 Task: Look for Airbnb properties in Rulenge, Tanzania from 9th December, 2023 to 12th December, 2023 for 1 adult.1  bedroom having 1 bed and 1 bathroom. Property type can be flat. Look for 4 properties as per requirement.
Action: Mouse moved to (443, 134)
Screenshot: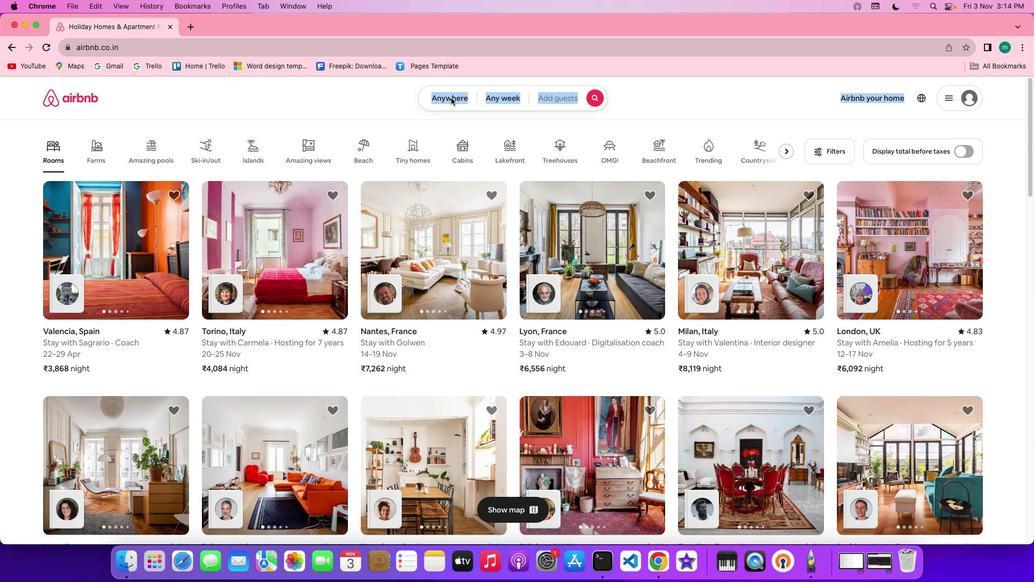 
Action: Mouse pressed left at (443, 134)
Screenshot: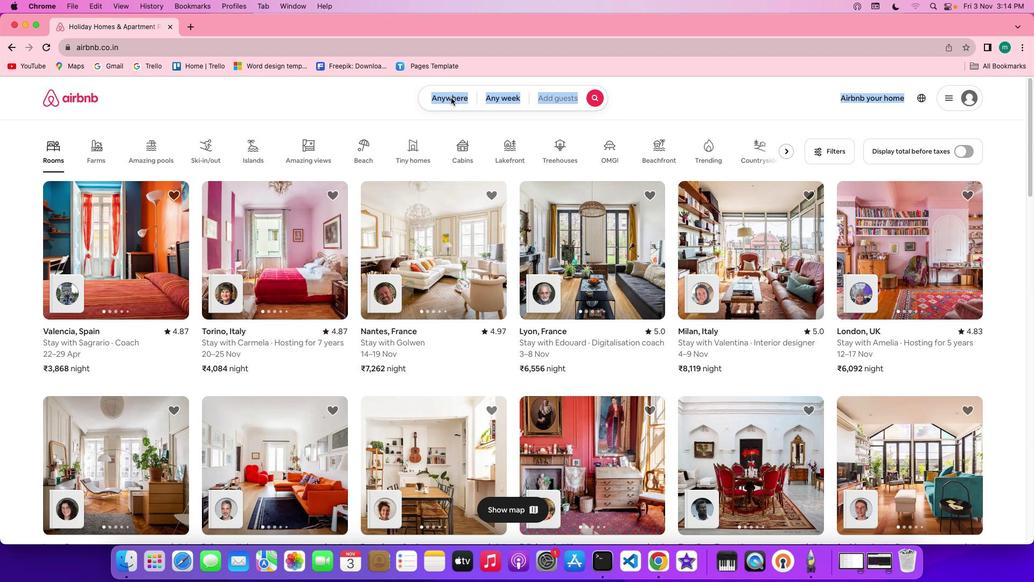 
Action: Mouse pressed left at (443, 134)
Screenshot: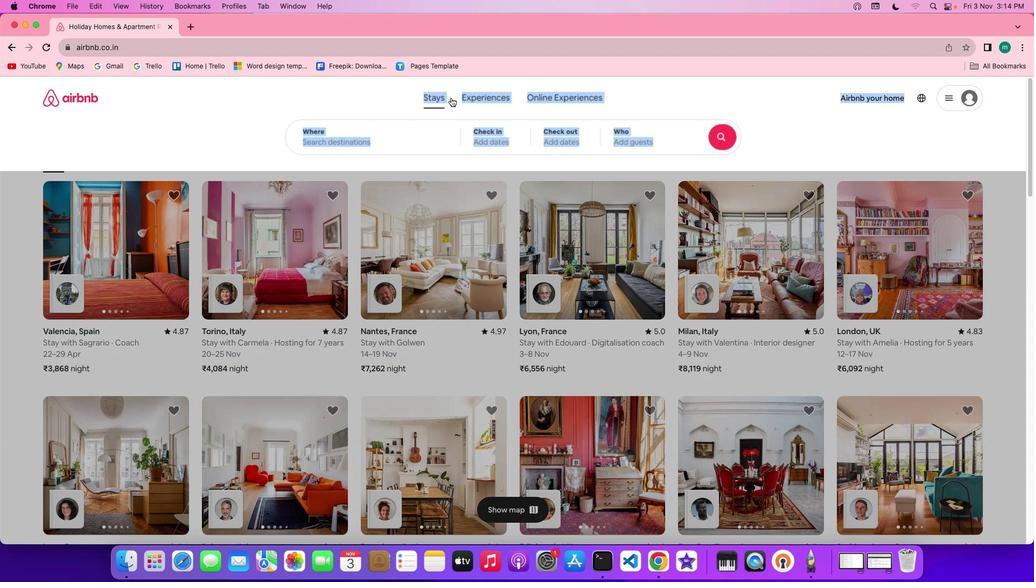 
Action: Mouse moved to (375, 177)
Screenshot: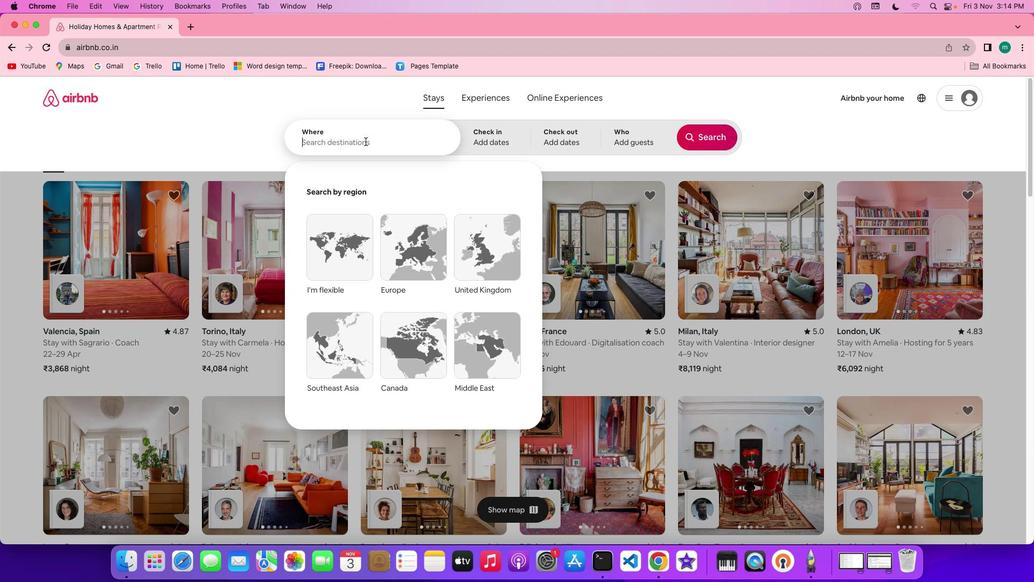 
Action: Key pressed Key.shift'R''u''l''e''n''g''e'','Key.spaceKey.shift'T''a''n''z''a''n''i''a'
Screenshot: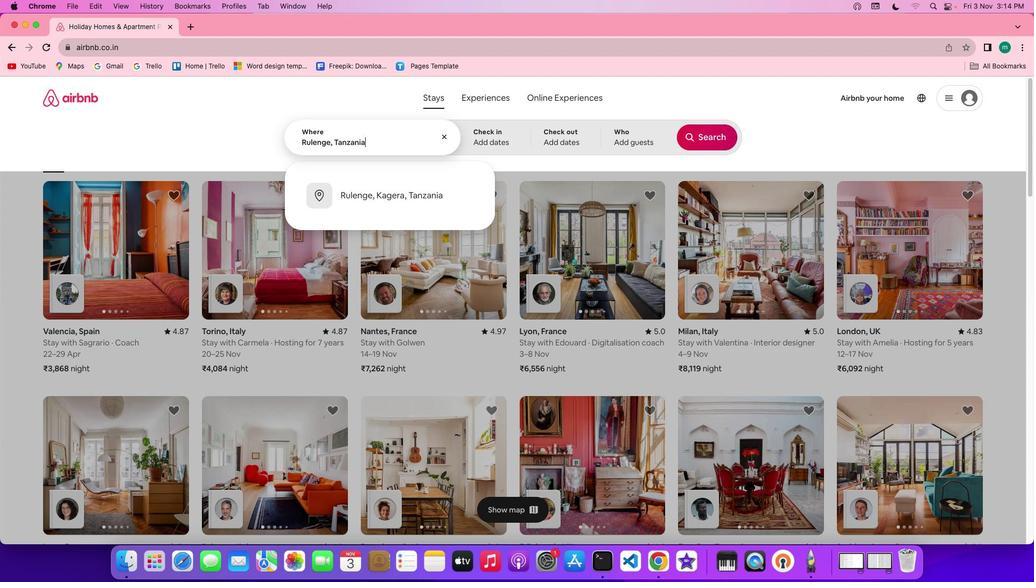 
Action: Mouse moved to (474, 172)
Screenshot: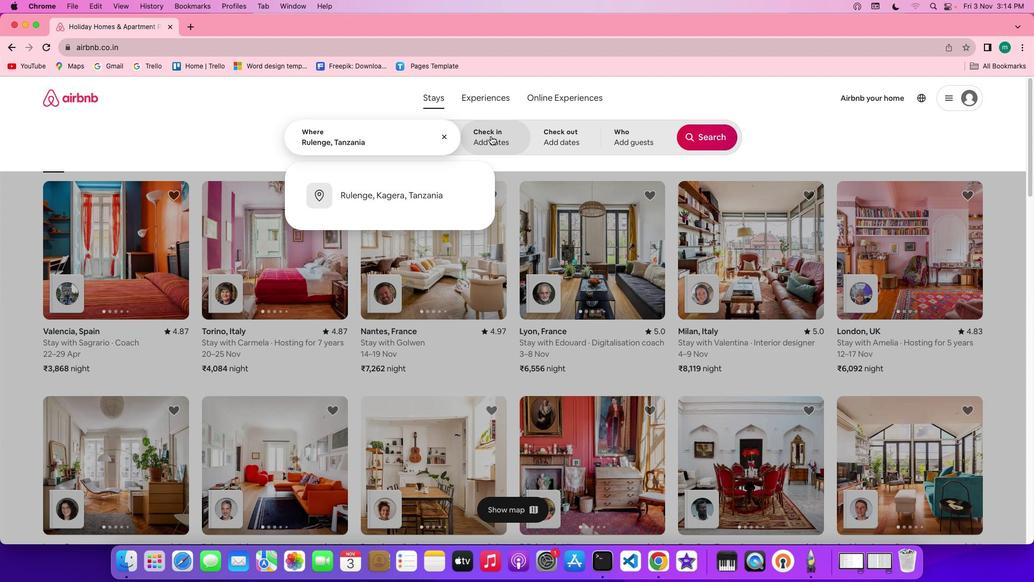 
Action: Mouse pressed left at (474, 172)
Screenshot: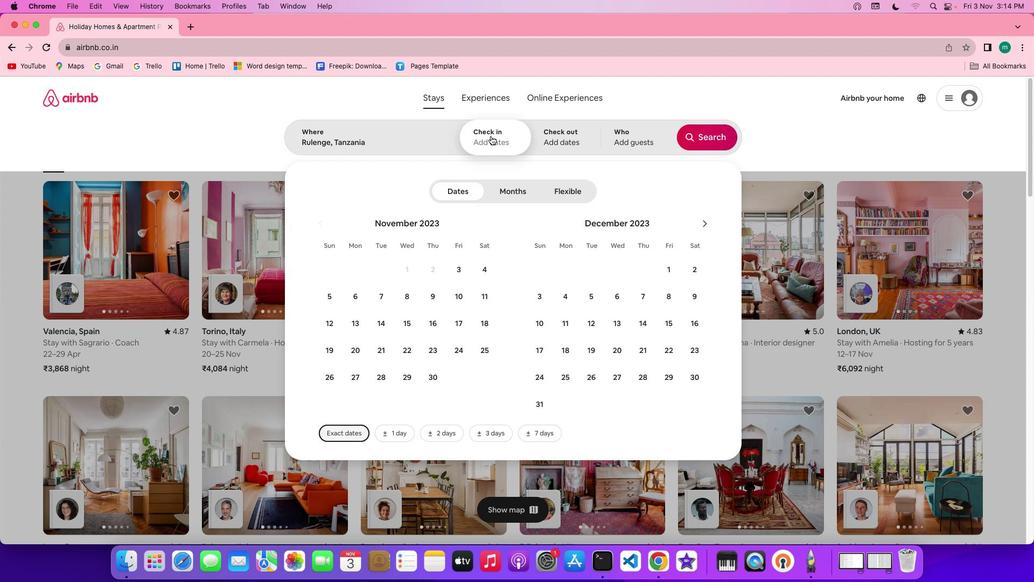 
Action: Mouse moved to (639, 324)
Screenshot: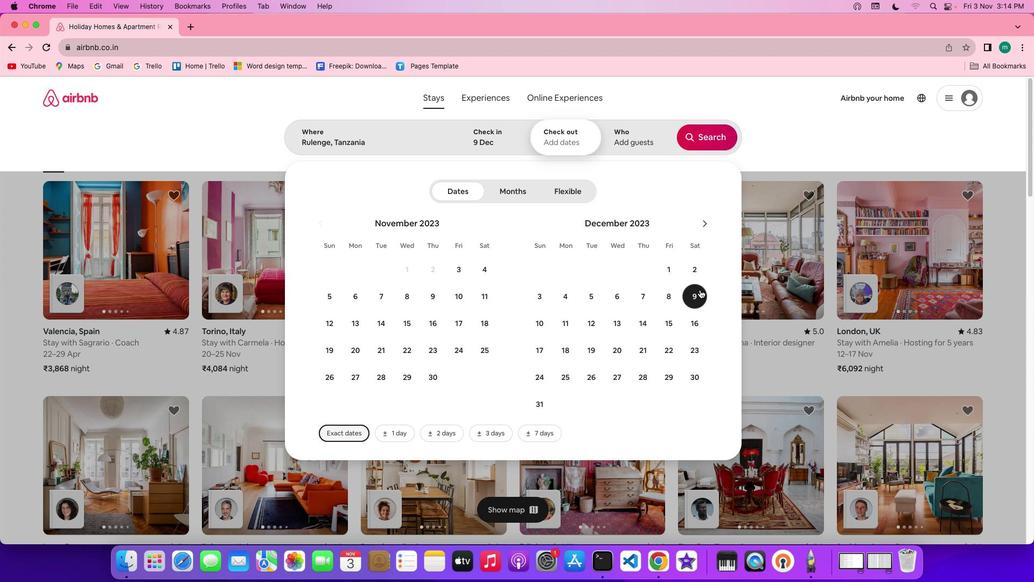 
Action: Mouse pressed left at (639, 324)
Screenshot: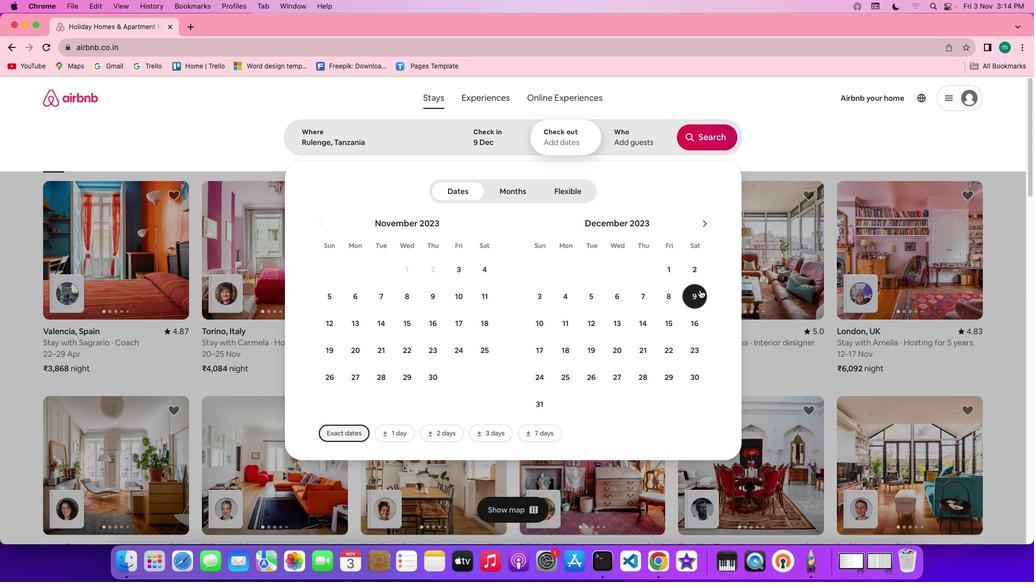 
Action: Mouse moved to (554, 352)
Screenshot: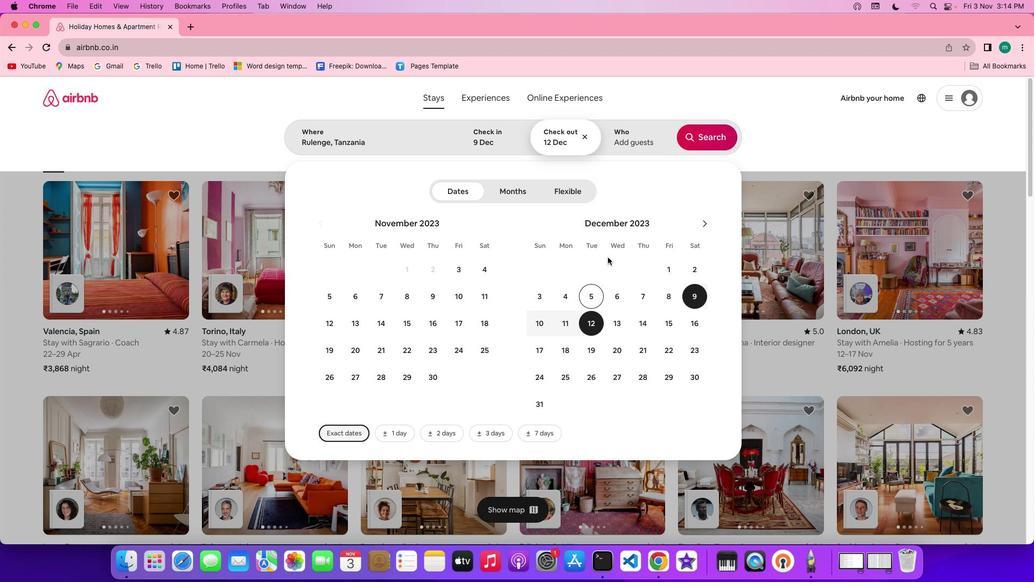 
Action: Mouse pressed left at (554, 352)
Screenshot: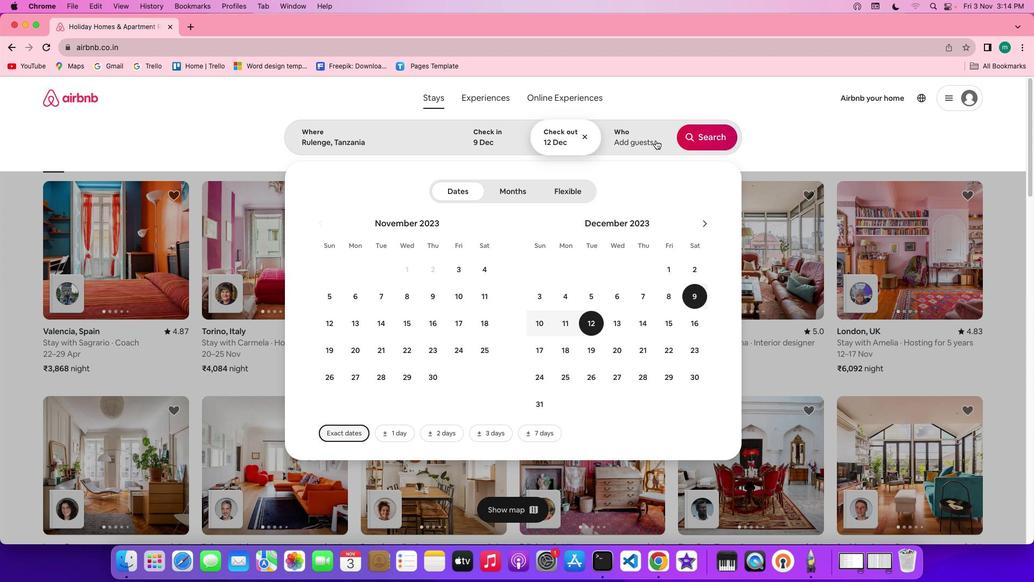 
Action: Mouse moved to (603, 162)
Screenshot: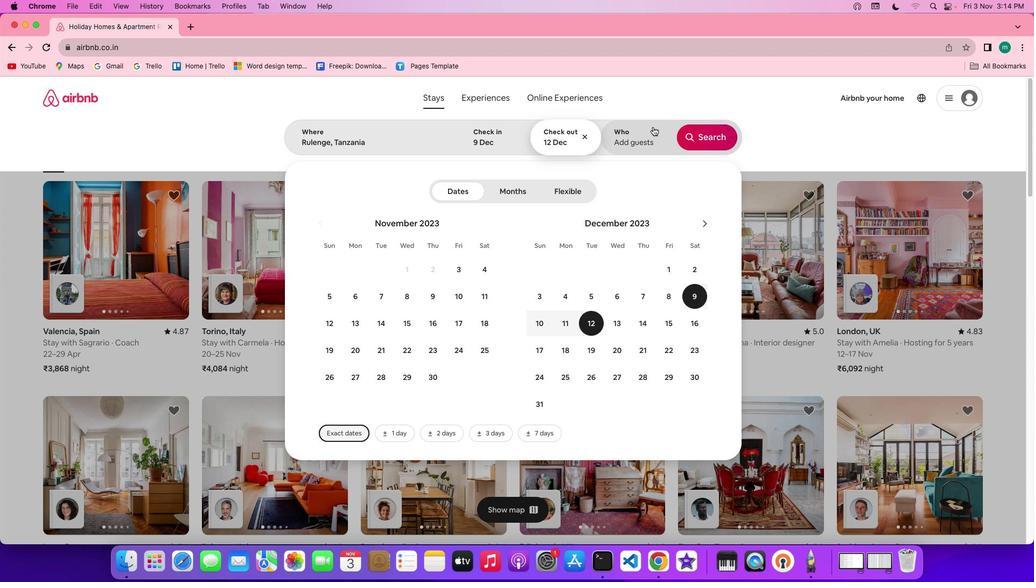 
Action: Mouse pressed left at (603, 162)
Screenshot: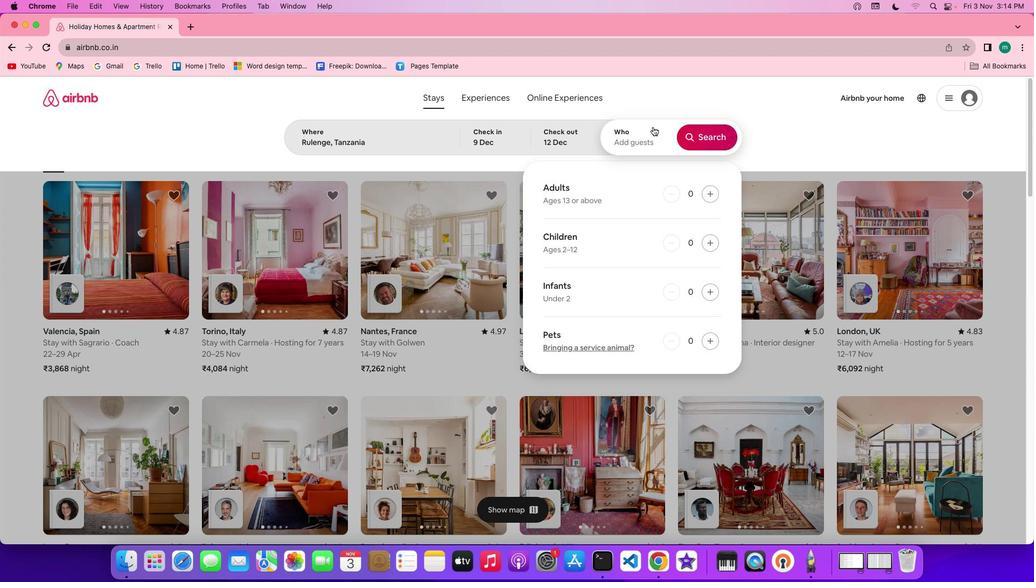 
Action: Mouse moved to (651, 234)
Screenshot: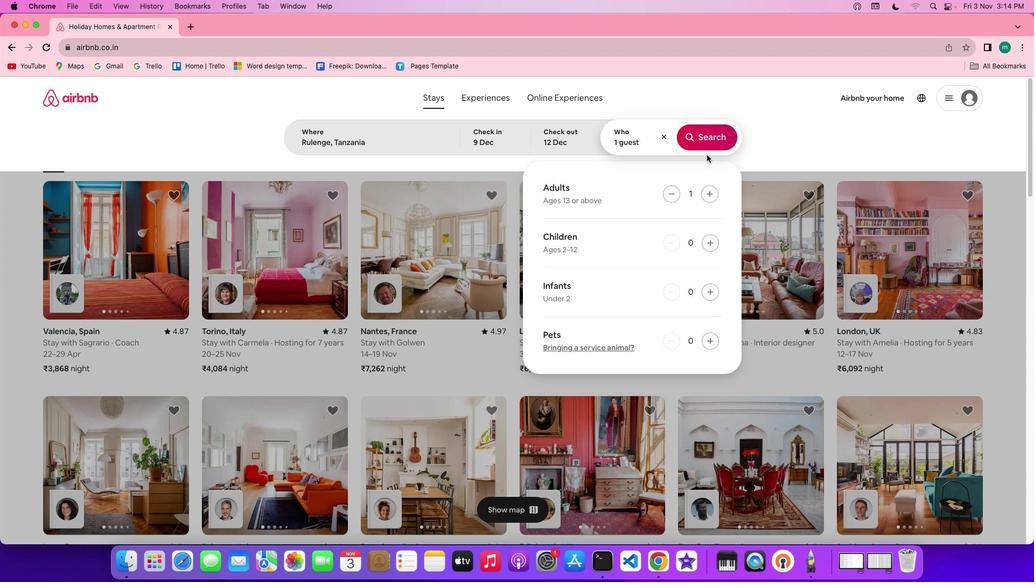 
Action: Mouse pressed left at (651, 234)
Screenshot: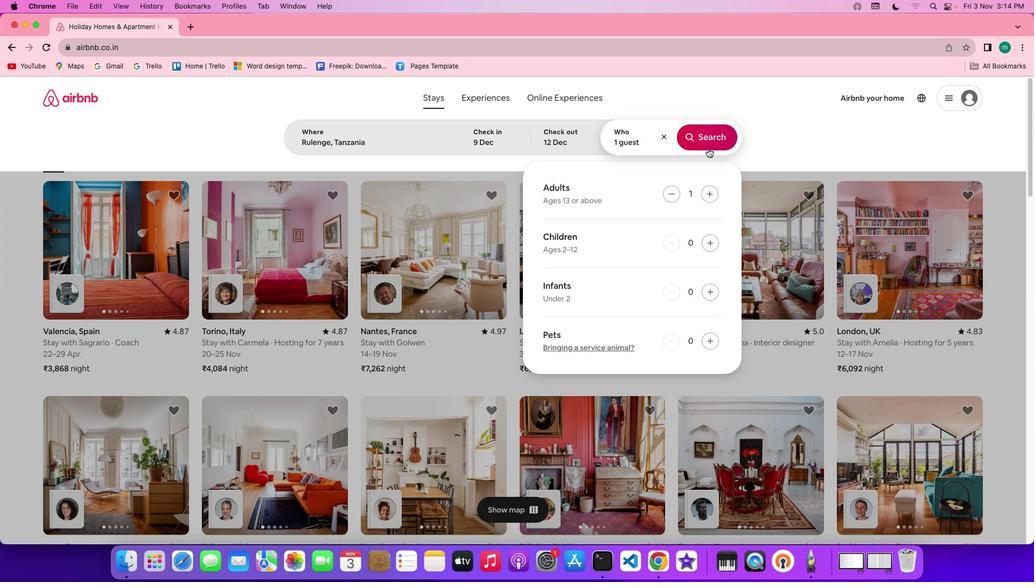 
Action: Mouse moved to (646, 179)
Screenshot: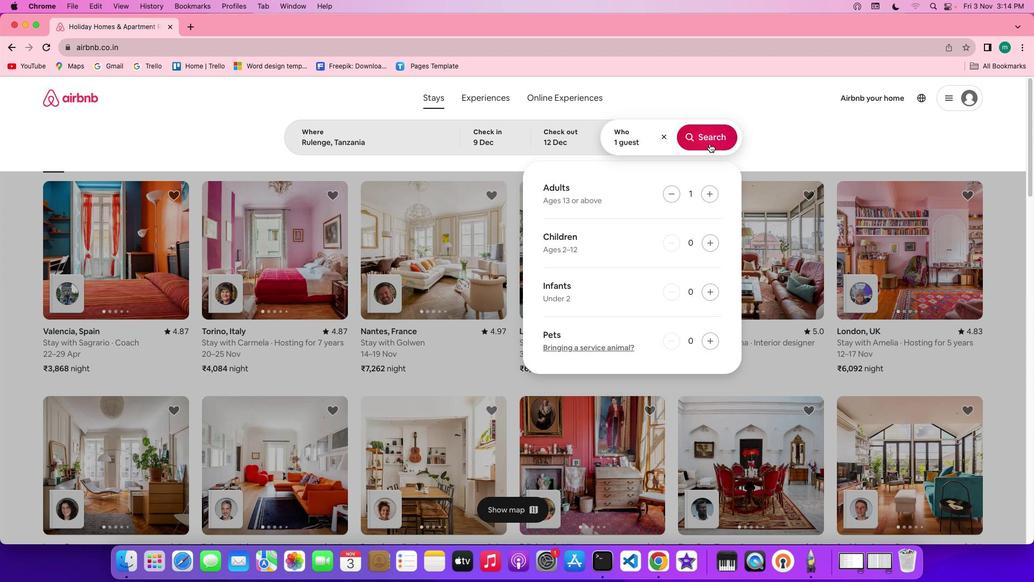 
Action: Mouse pressed left at (646, 179)
Screenshot: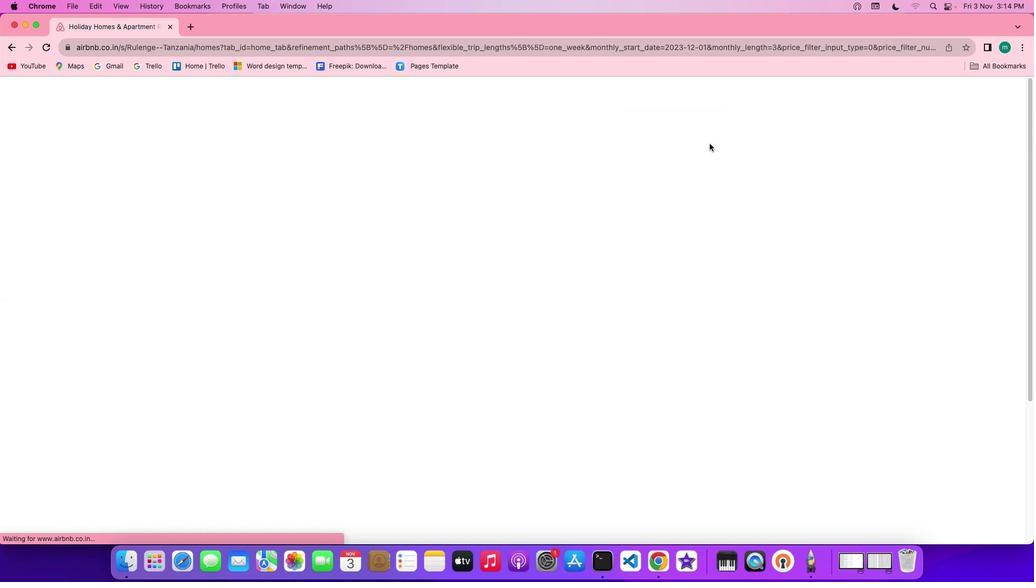
Action: Mouse moved to (769, 175)
Screenshot: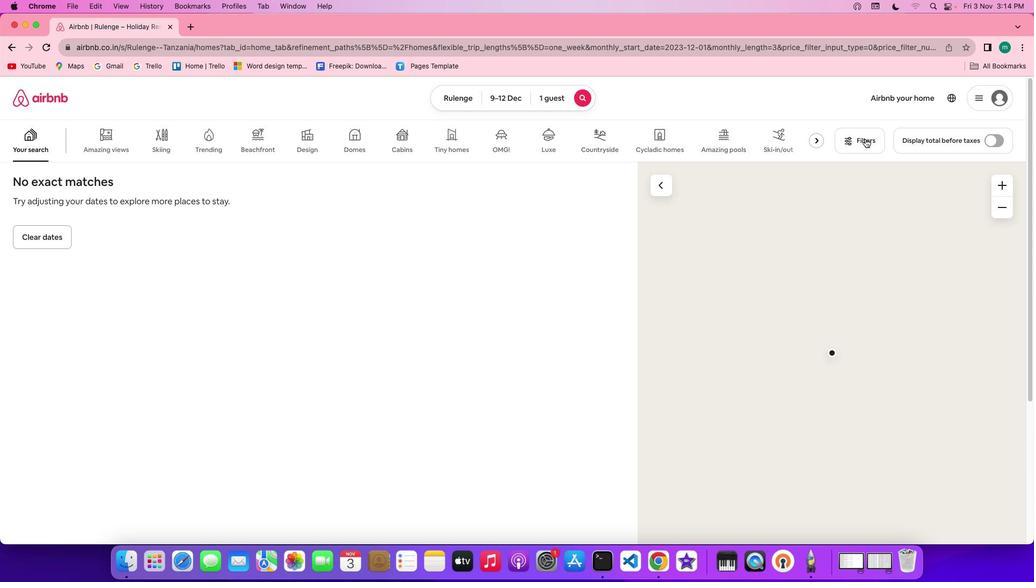 
Action: Mouse pressed left at (769, 175)
Screenshot: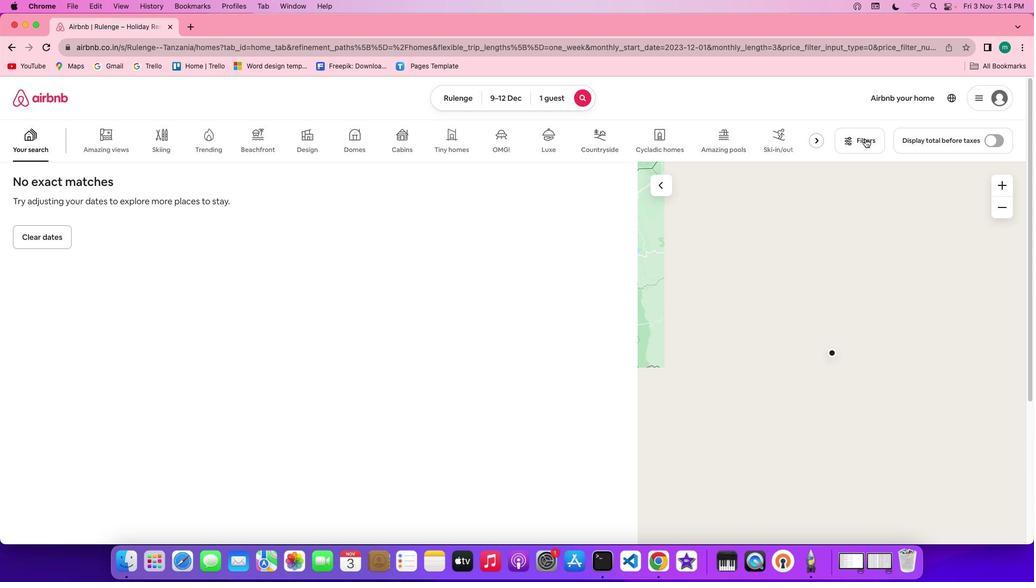 
Action: Mouse moved to (587, 309)
Screenshot: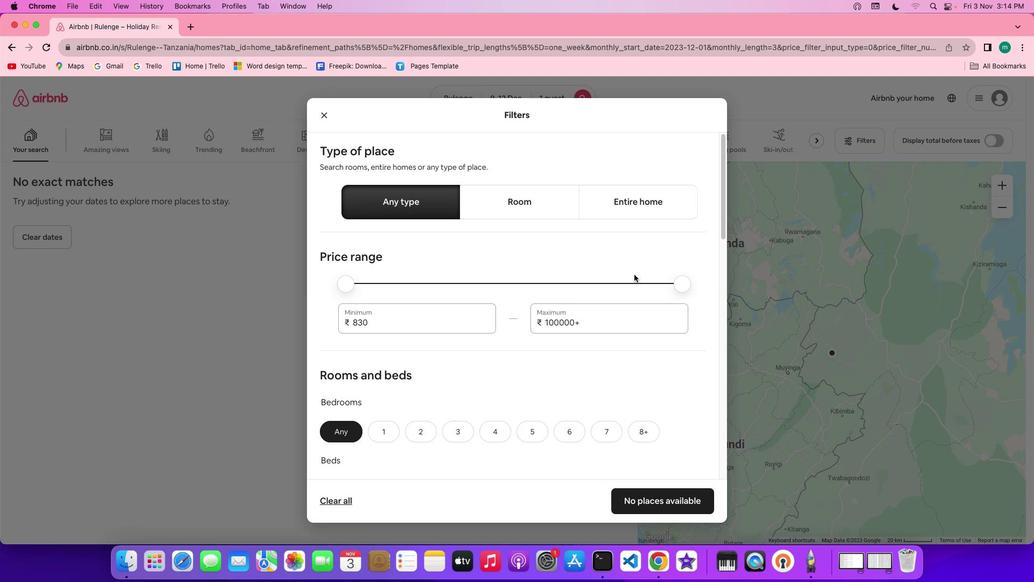 
Action: Mouse scrolled (587, 309) with delta (87, 36)
Screenshot: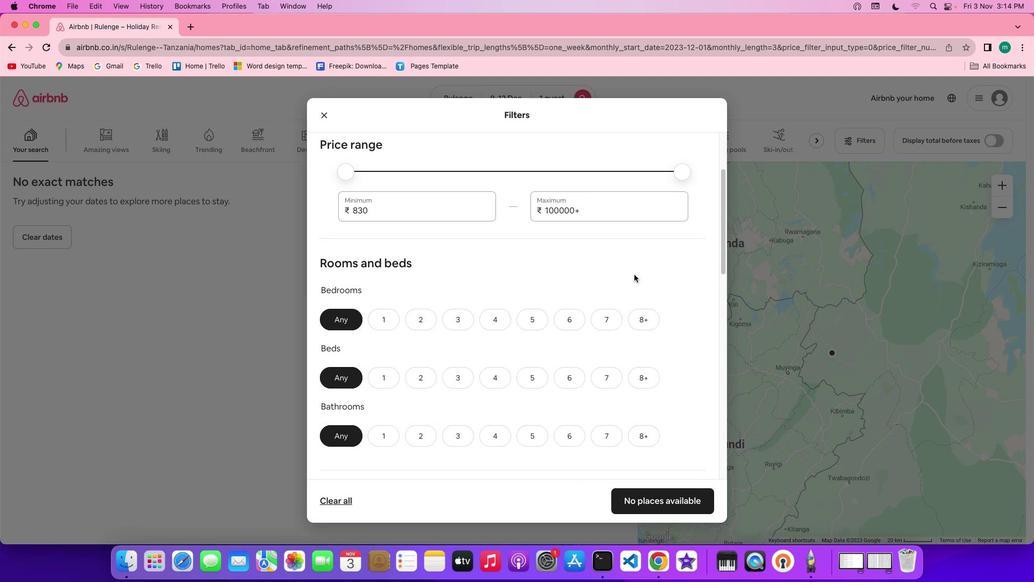 
Action: Mouse scrolled (587, 309) with delta (87, 36)
Screenshot: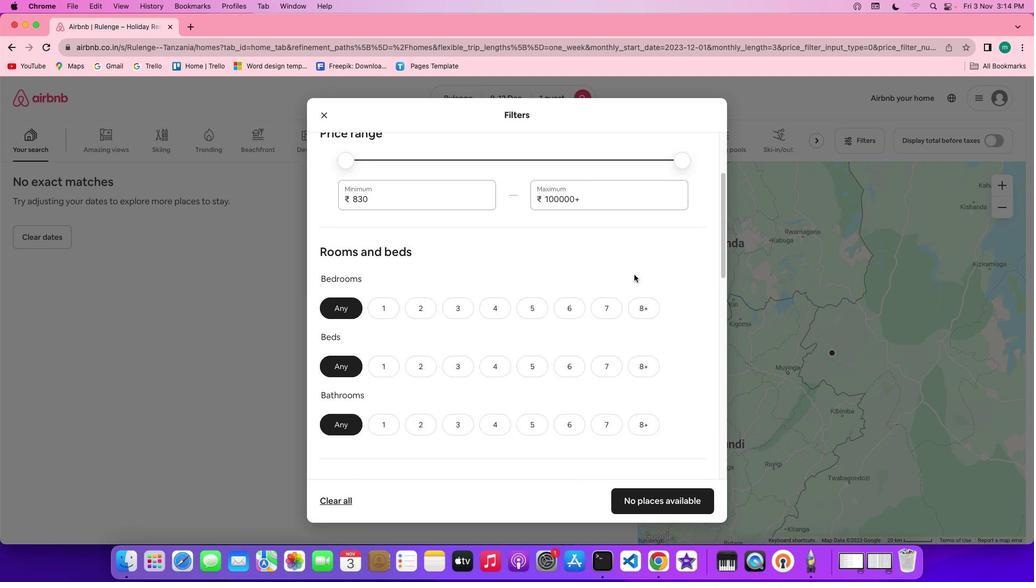 
Action: Mouse scrolled (587, 309) with delta (87, 35)
Screenshot: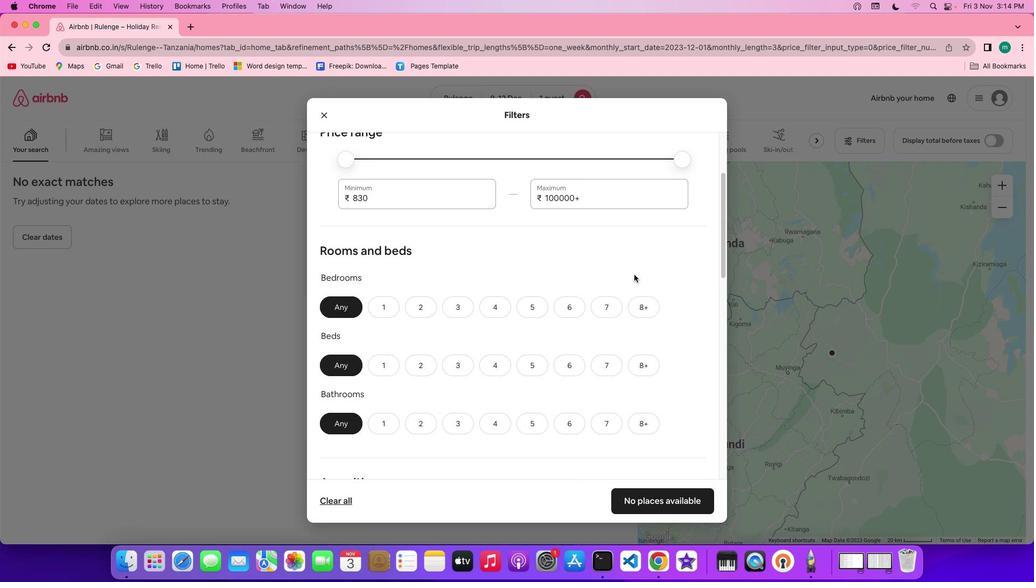 
Action: Mouse scrolled (587, 309) with delta (87, 35)
Screenshot: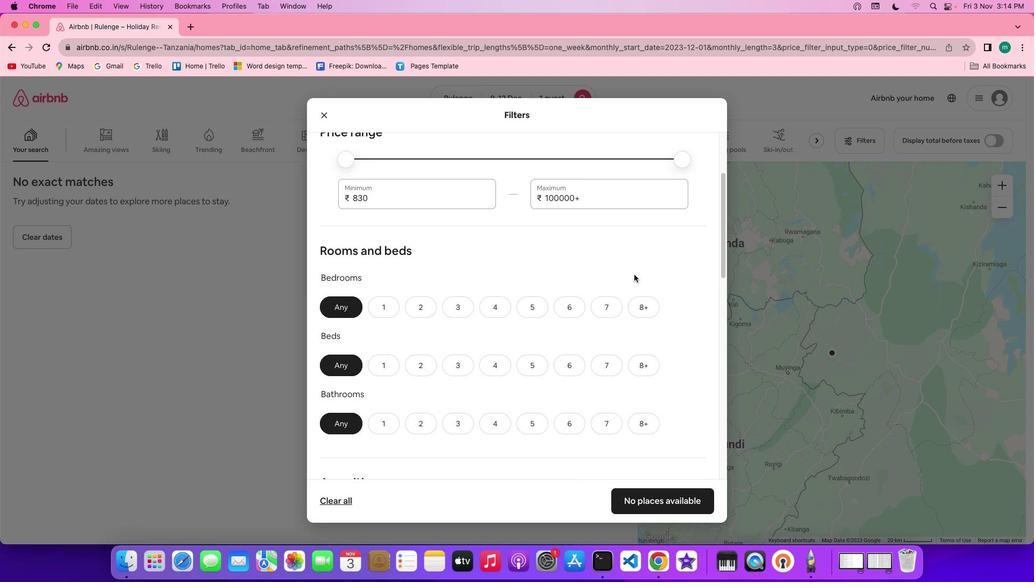 
Action: Mouse scrolled (587, 309) with delta (87, 36)
Screenshot: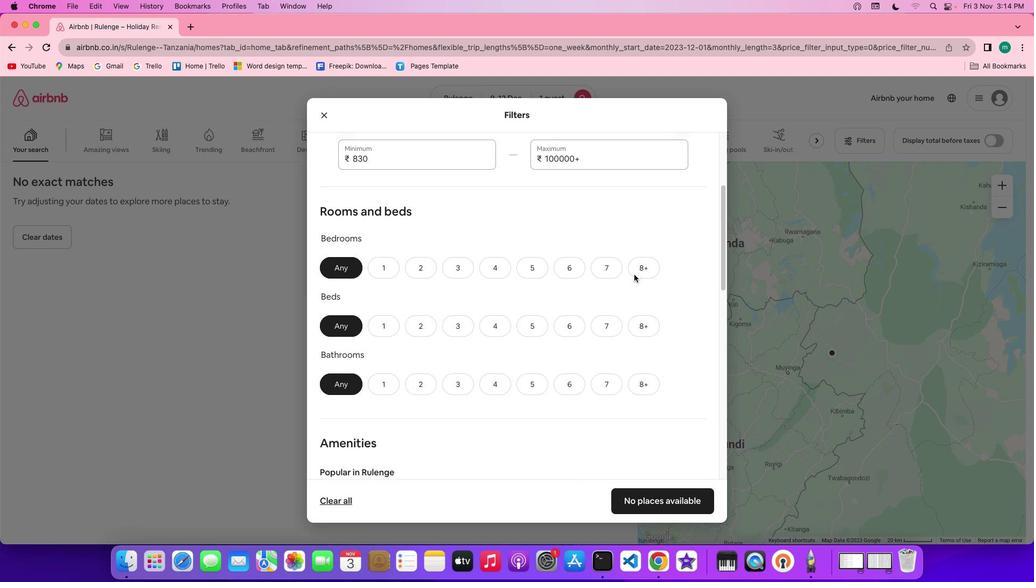 
Action: Mouse scrolled (587, 309) with delta (87, 36)
Screenshot: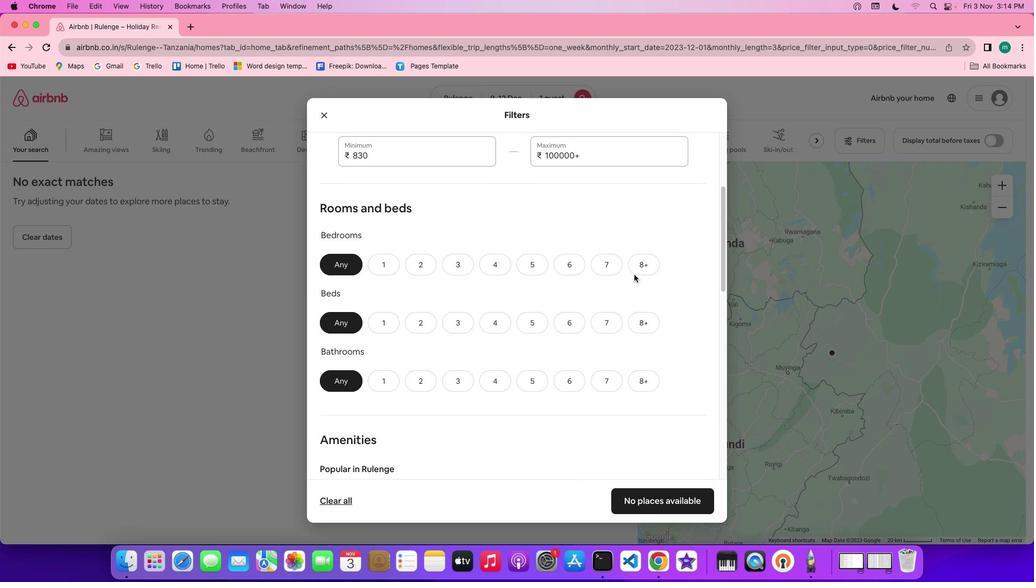 
Action: Mouse scrolled (587, 309) with delta (87, 36)
Screenshot: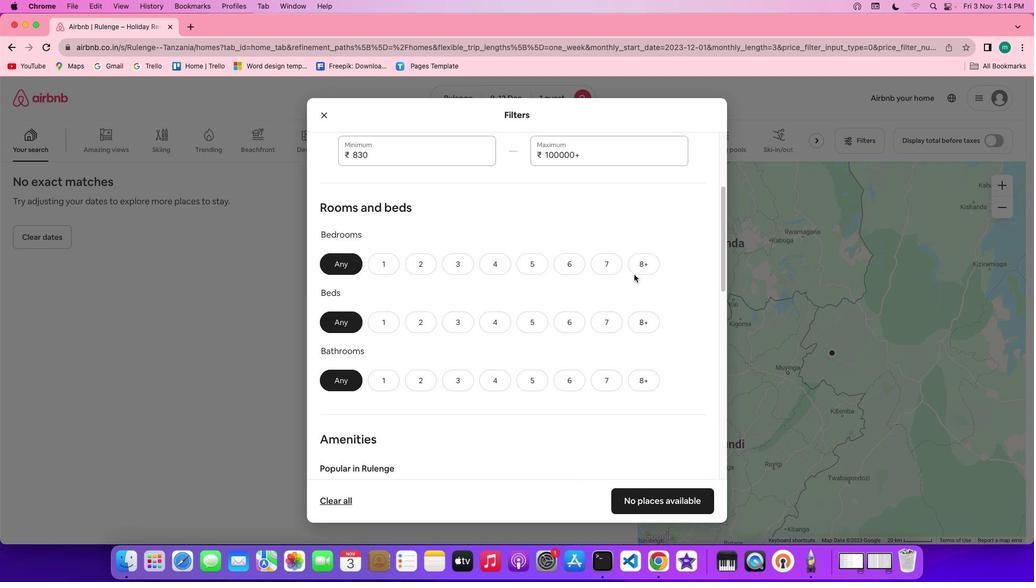 
Action: Mouse scrolled (587, 309) with delta (87, 36)
Screenshot: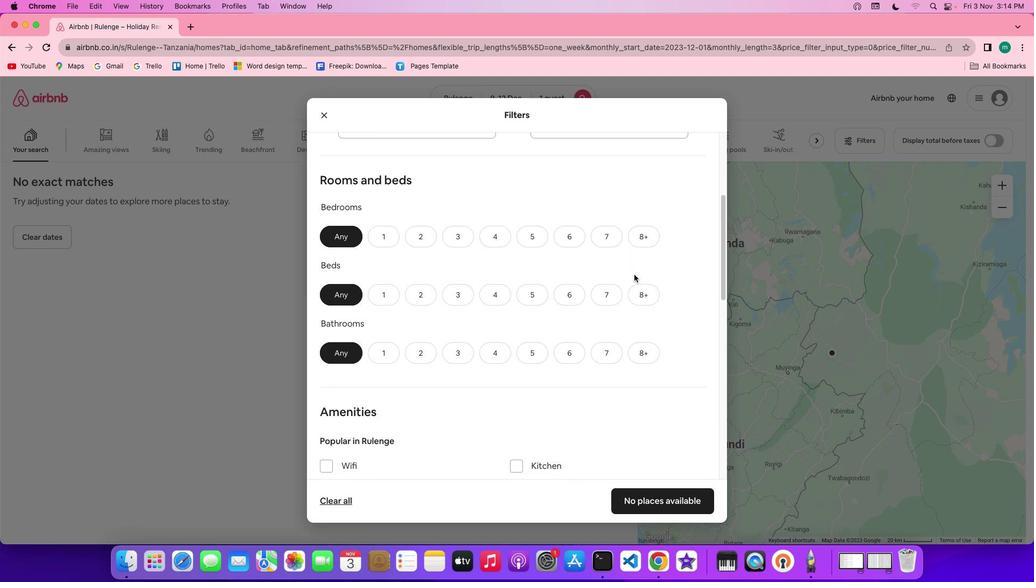 
Action: Mouse scrolled (587, 309) with delta (87, 36)
Screenshot: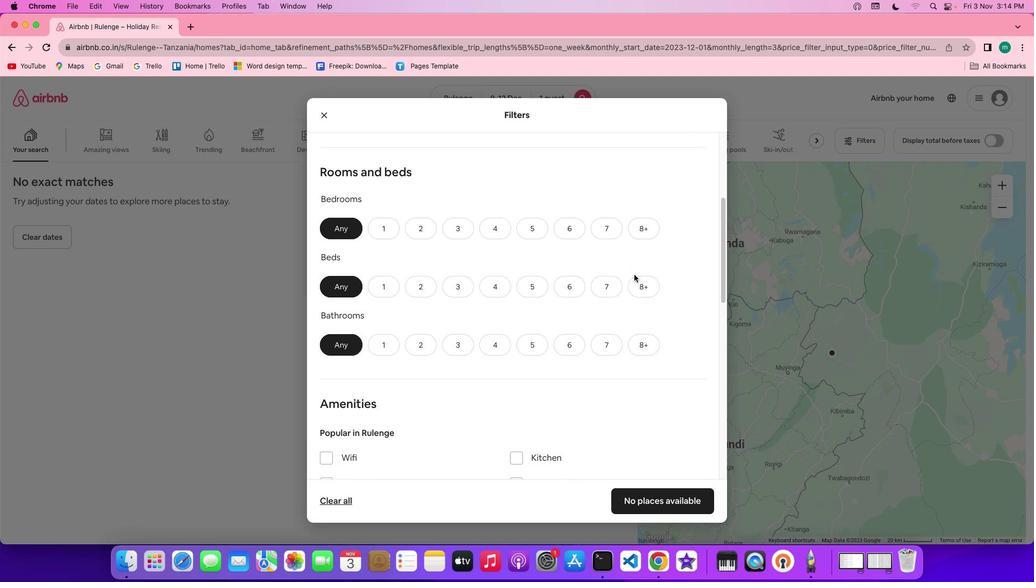 
Action: Mouse scrolled (587, 309) with delta (87, 36)
Screenshot: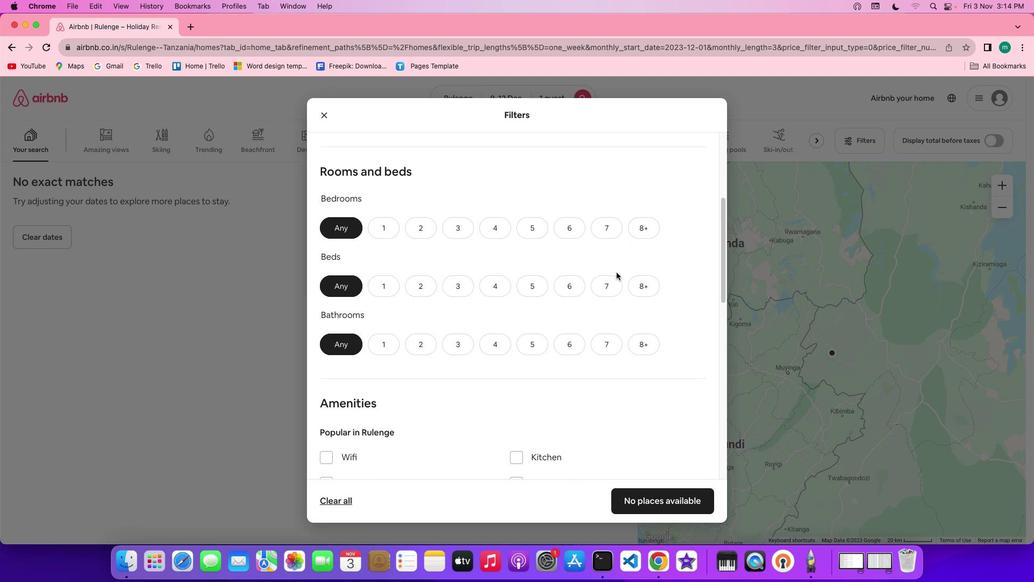 
Action: Mouse moved to (401, 261)
Screenshot: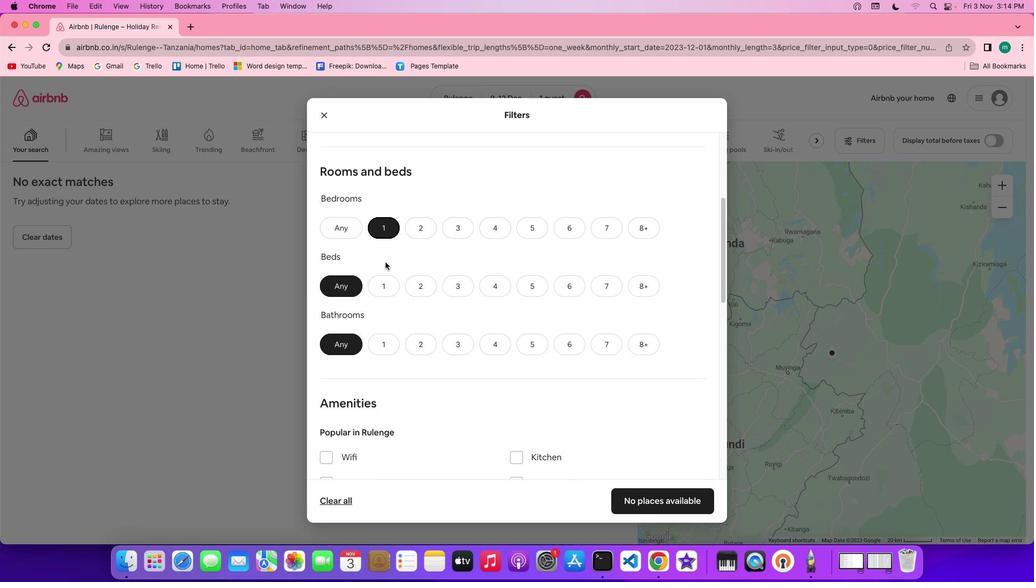 
Action: Mouse pressed left at (401, 261)
Screenshot: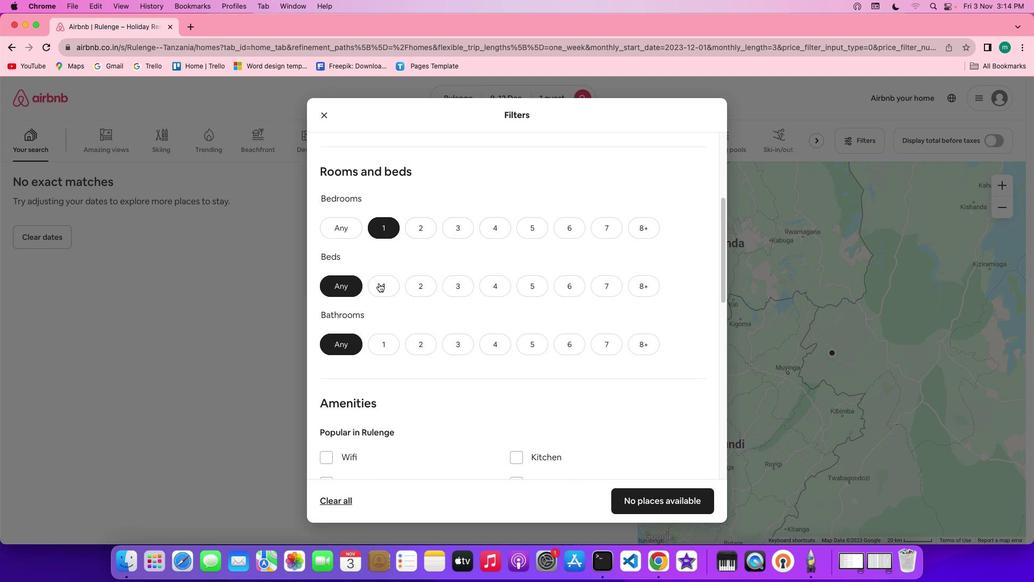 
Action: Mouse moved to (386, 319)
Screenshot: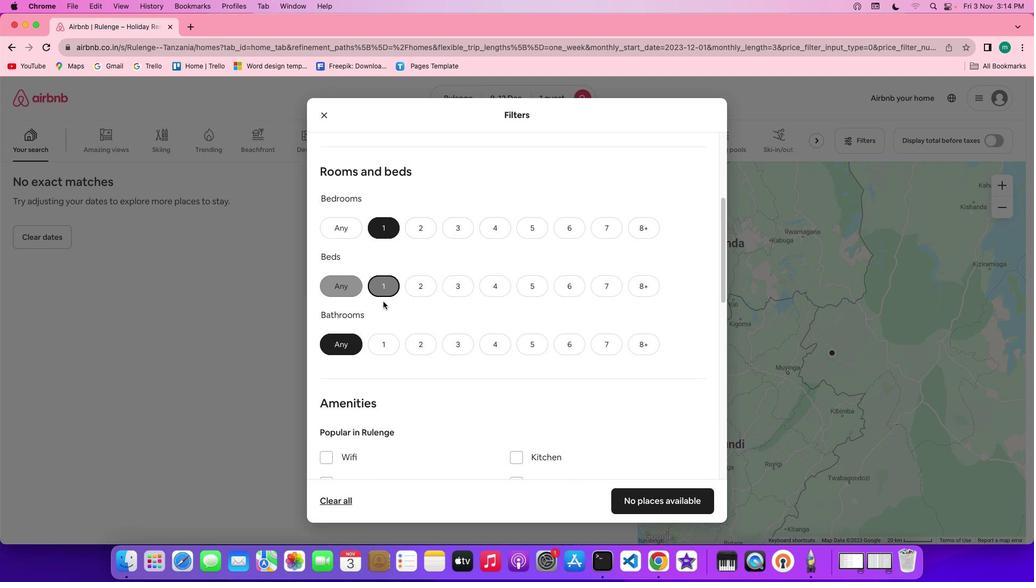 
Action: Mouse pressed left at (386, 319)
Screenshot: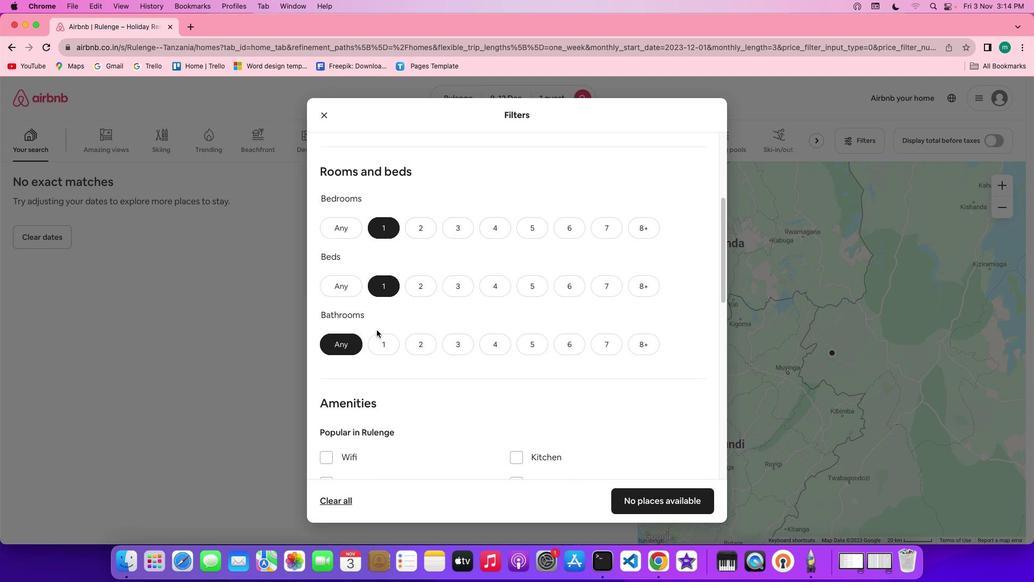 
Action: Mouse moved to (384, 368)
Screenshot: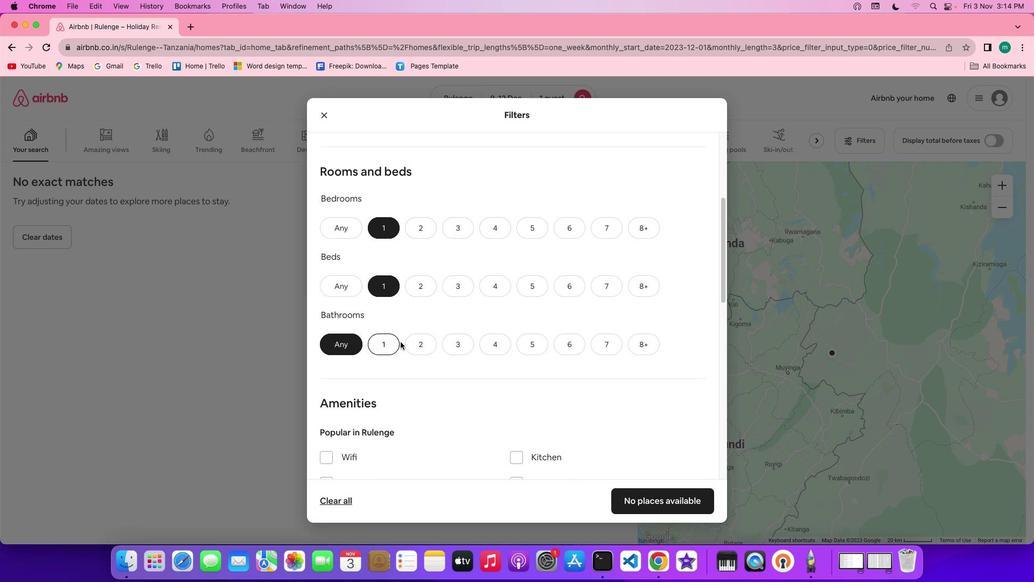 
Action: Mouse pressed left at (384, 368)
Screenshot: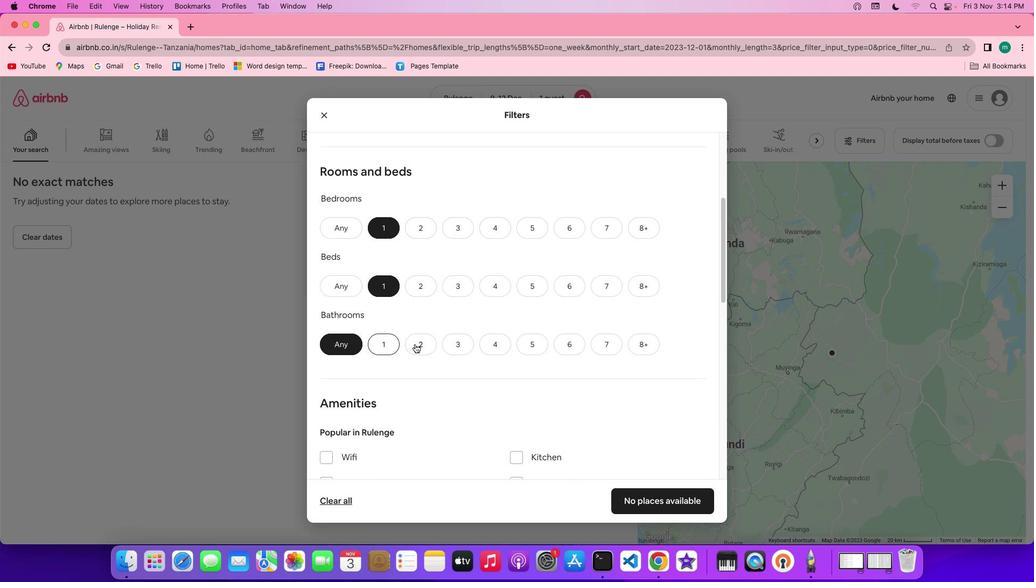 
Action: Mouse moved to (383, 374)
Screenshot: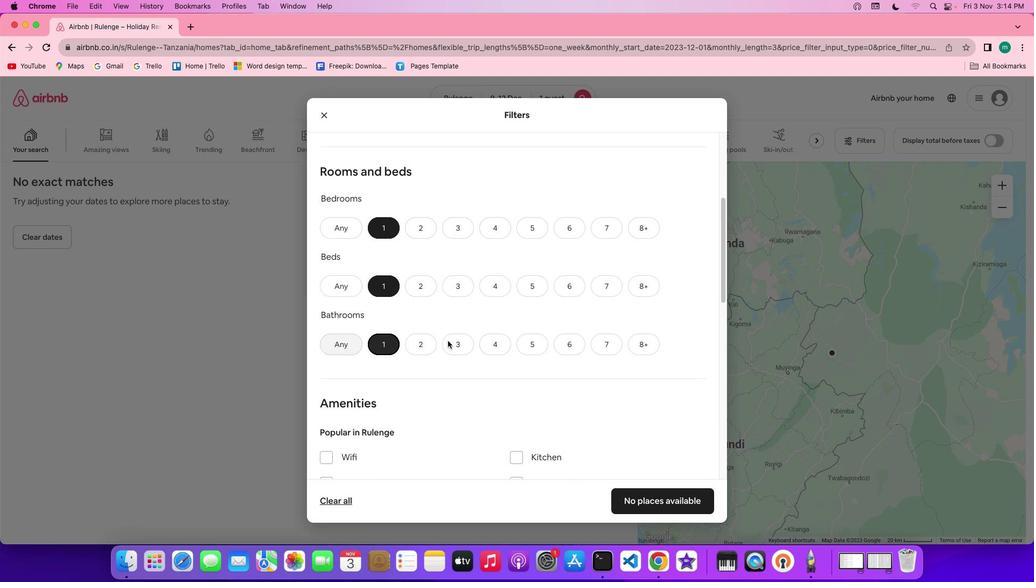 
Action: Mouse pressed left at (383, 374)
Screenshot: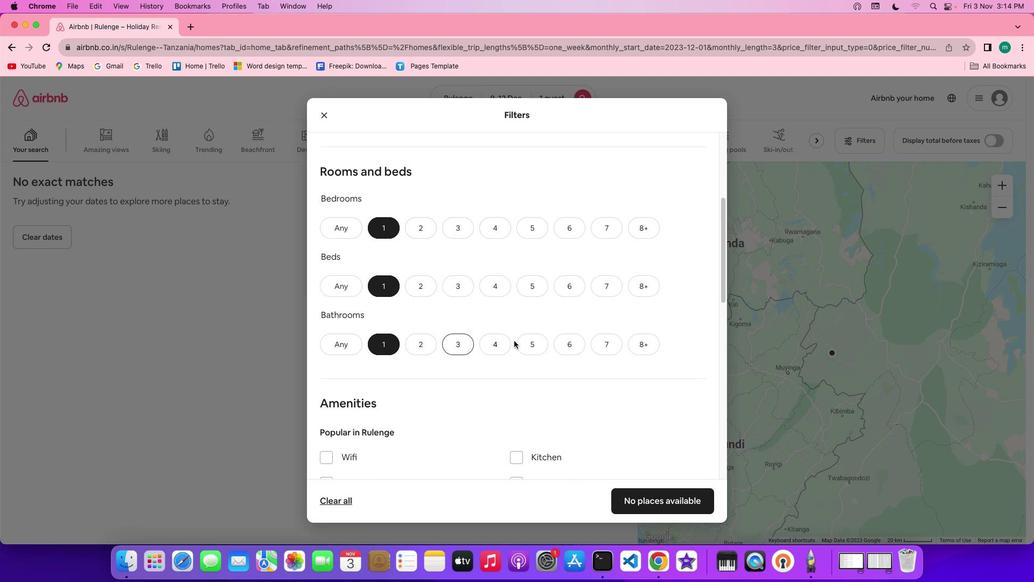 
Action: Mouse moved to (493, 375)
Screenshot: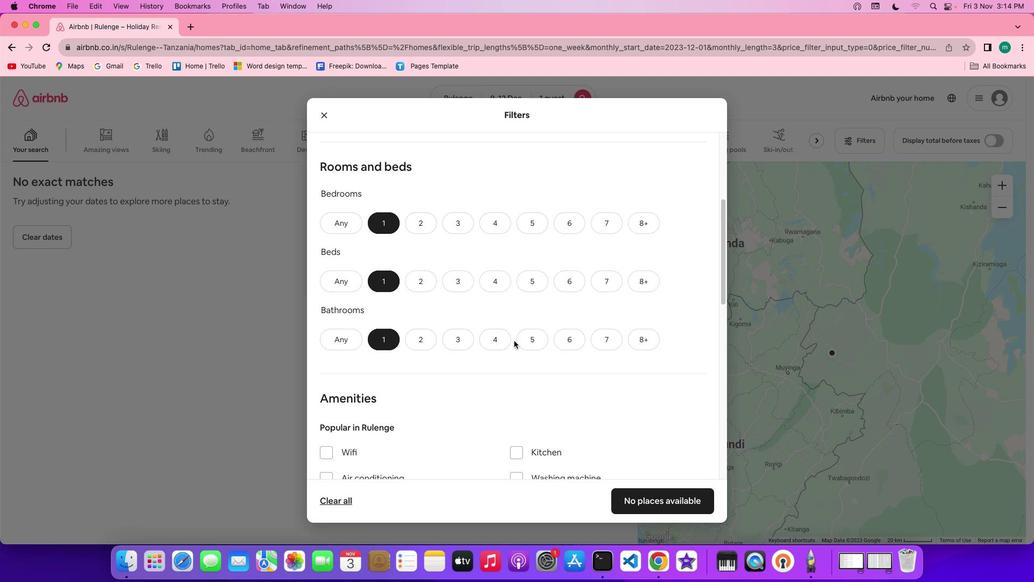 
Action: Mouse scrolled (493, 375) with delta (87, 36)
Screenshot: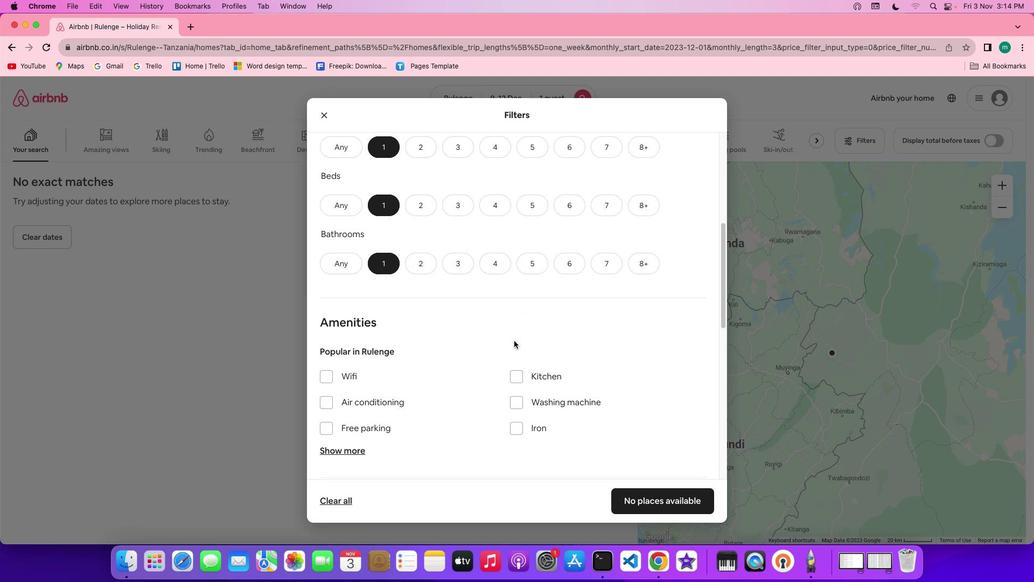 
Action: Mouse scrolled (493, 375) with delta (87, 36)
Screenshot: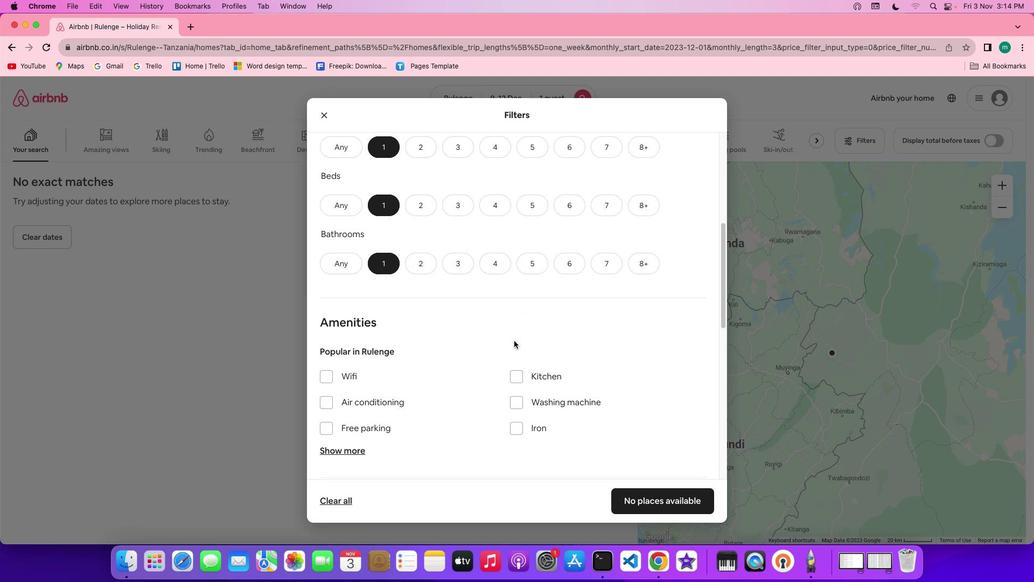 
Action: Mouse scrolled (493, 375) with delta (87, 35)
Screenshot: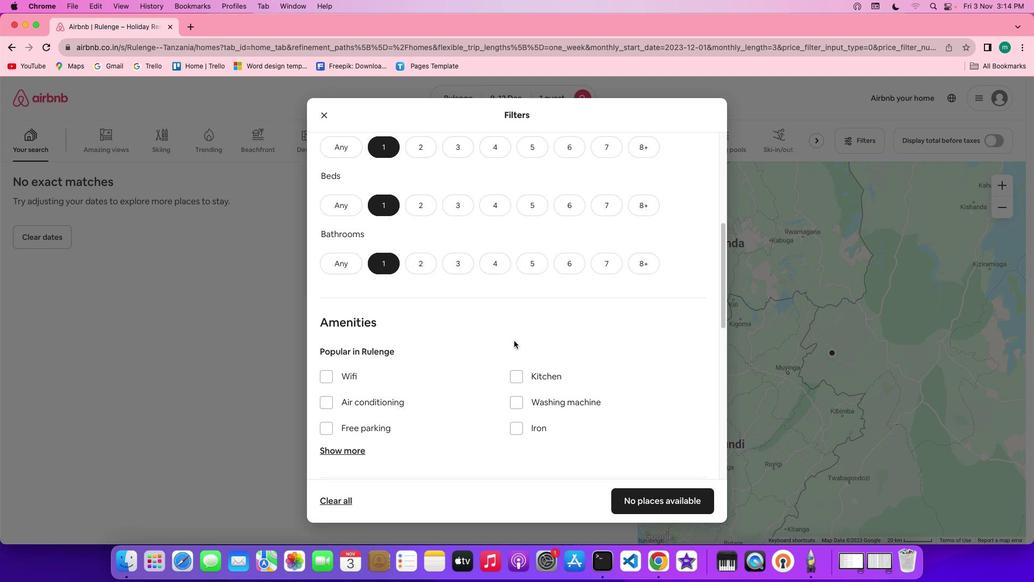 
Action: Mouse scrolled (493, 375) with delta (87, 36)
Screenshot: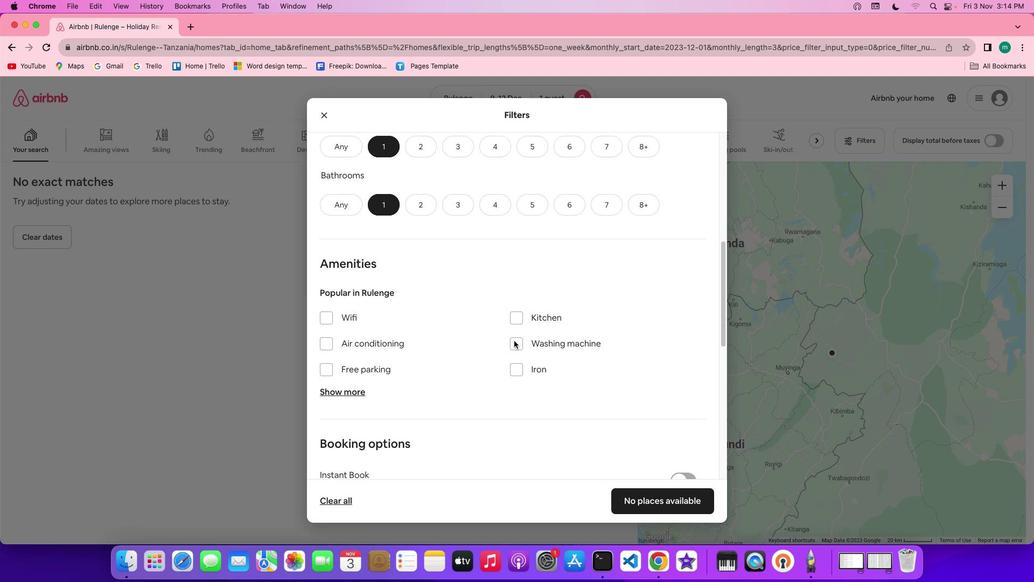 
Action: Mouse scrolled (493, 375) with delta (87, 36)
Screenshot: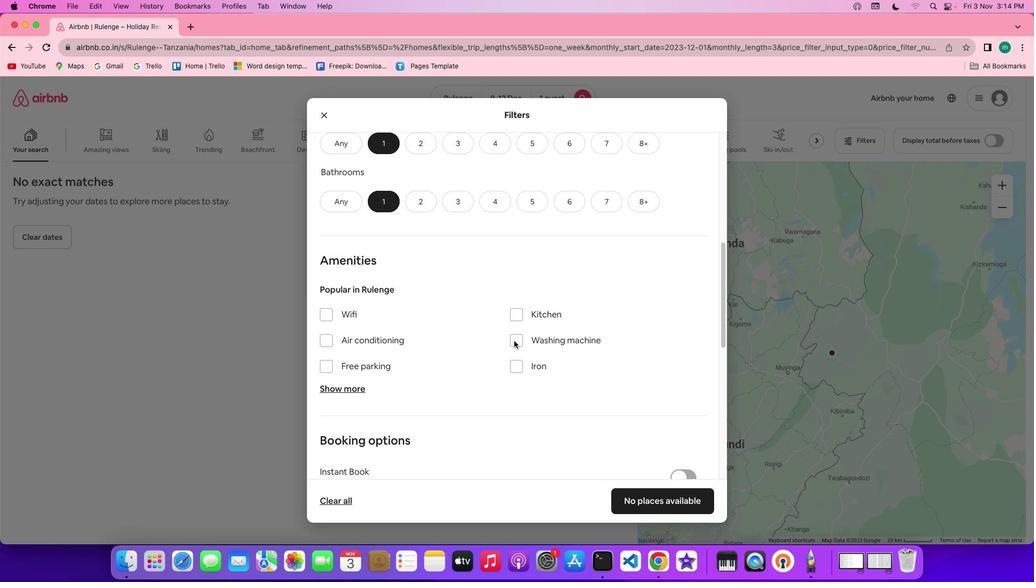 
Action: Mouse scrolled (493, 375) with delta (87, 35)
Screenshot: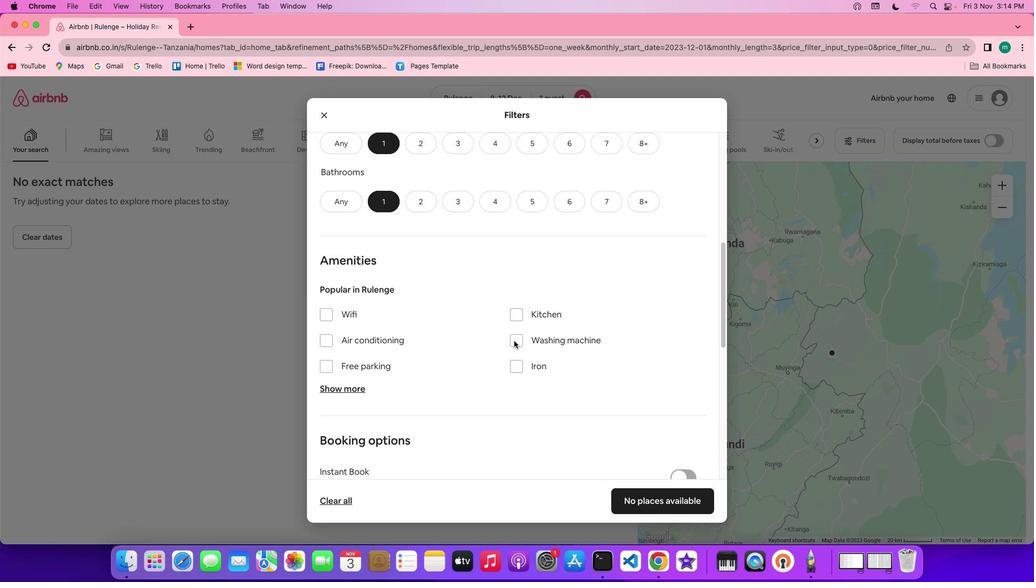 
Action: Mouse moved to (493, 375)
Screenshot: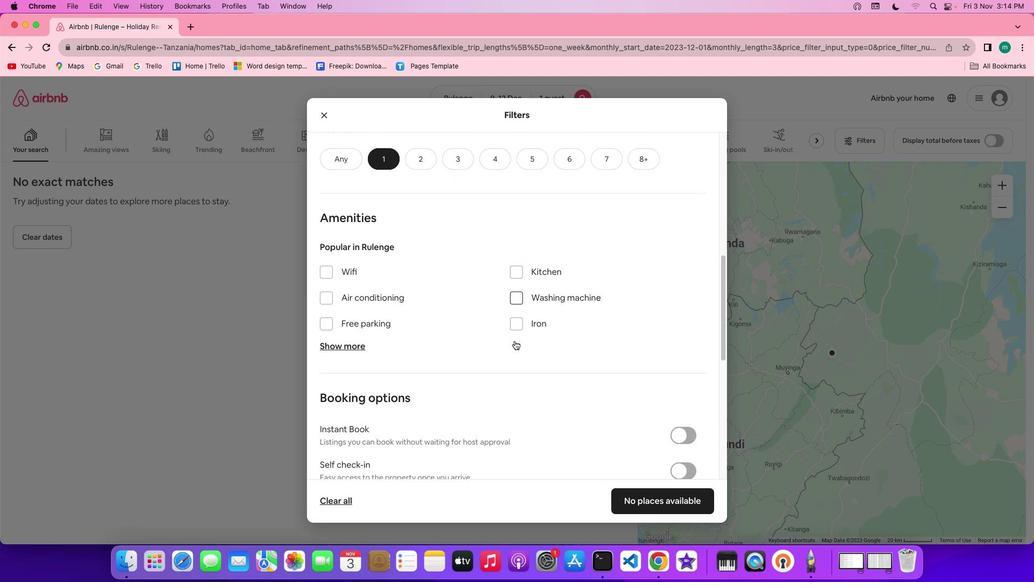 
Action: Mouse scrolled (493, 375) with delta (87, 36)
Screenshot: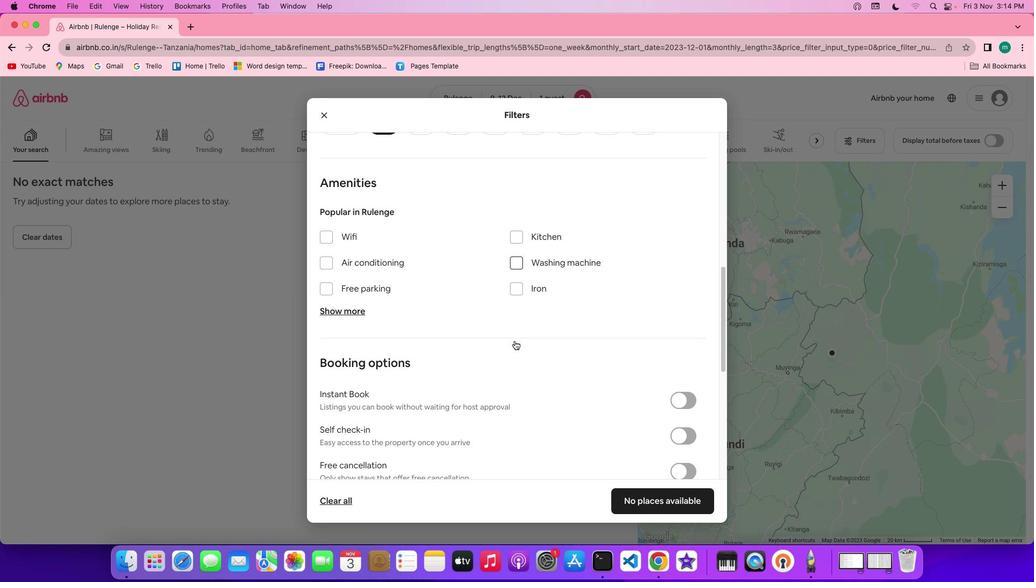 
Action: Mouse scrolled (493, 375) with delta (87, 36)
Screenshot: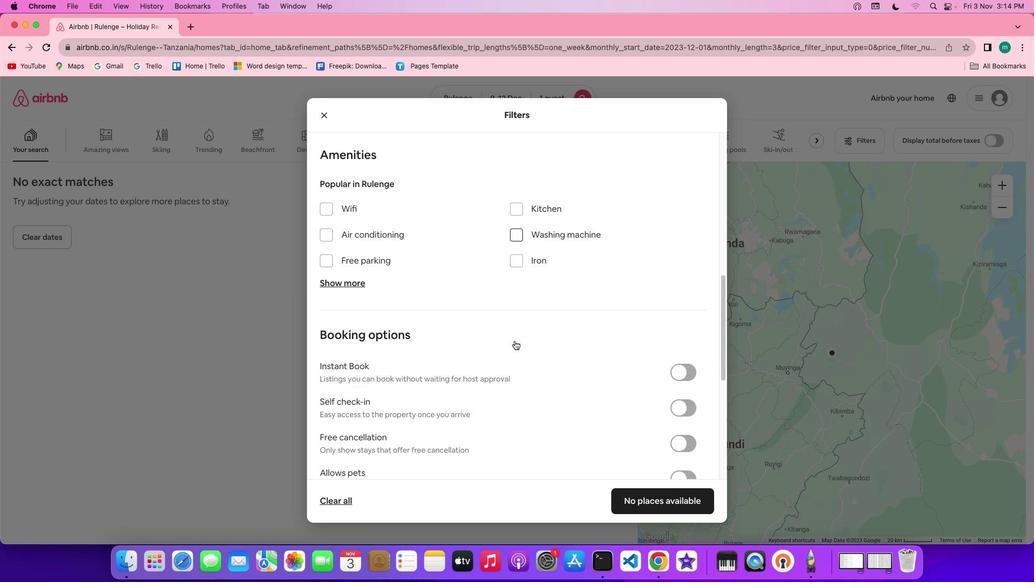 
Action: Mouse scrolled (493, 375) with delta (87, 35)
Screenshot: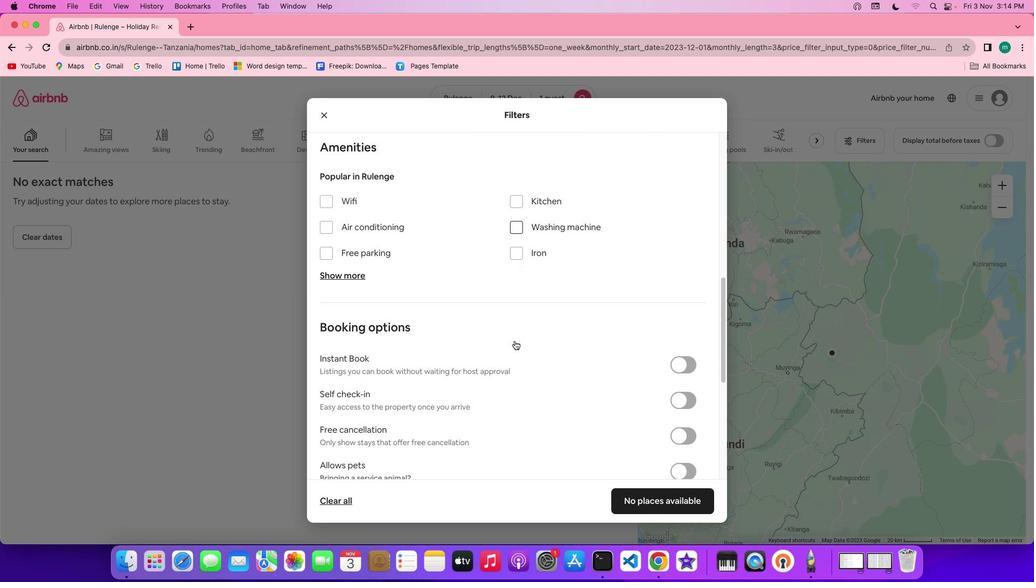 
Action: Mouse scrolled (493, 375) with delta (87, 35)
Screenshot: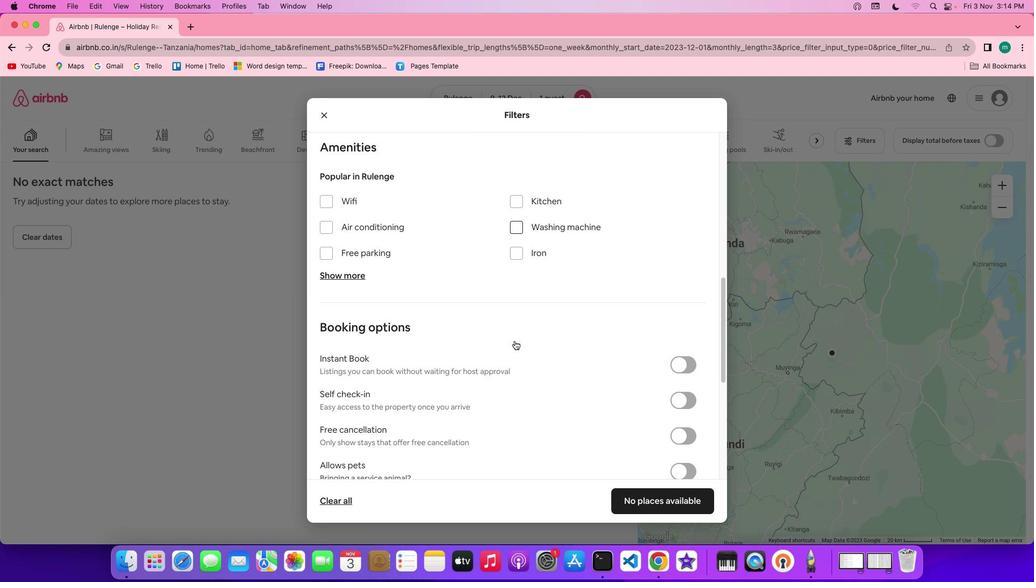 
Action: Mouse scrolled (493, 375) with delta (87, 36)
Screenshot: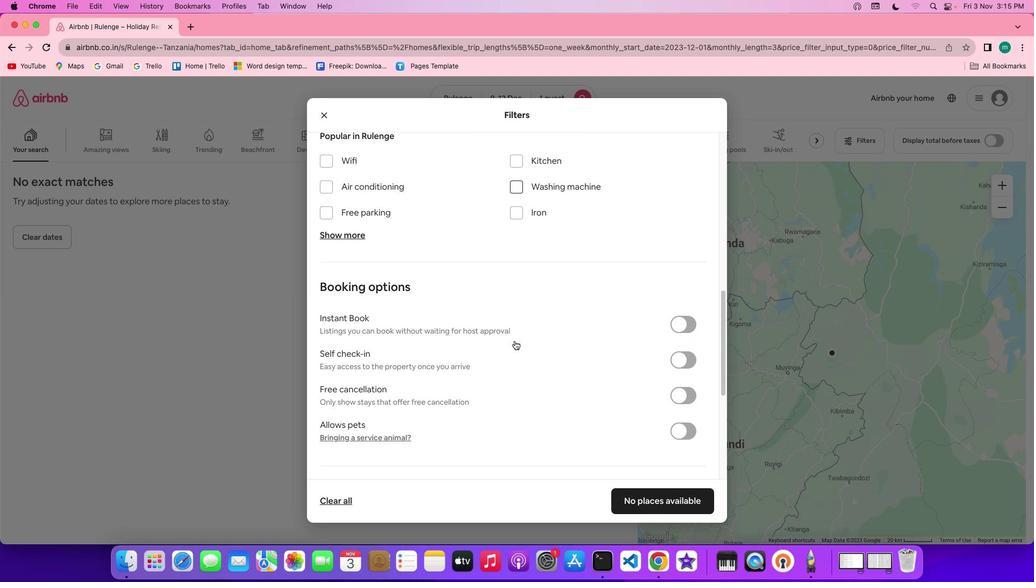 
Action: Mouse scrolled (493, 375) with delta (87, 36)
Screenshot: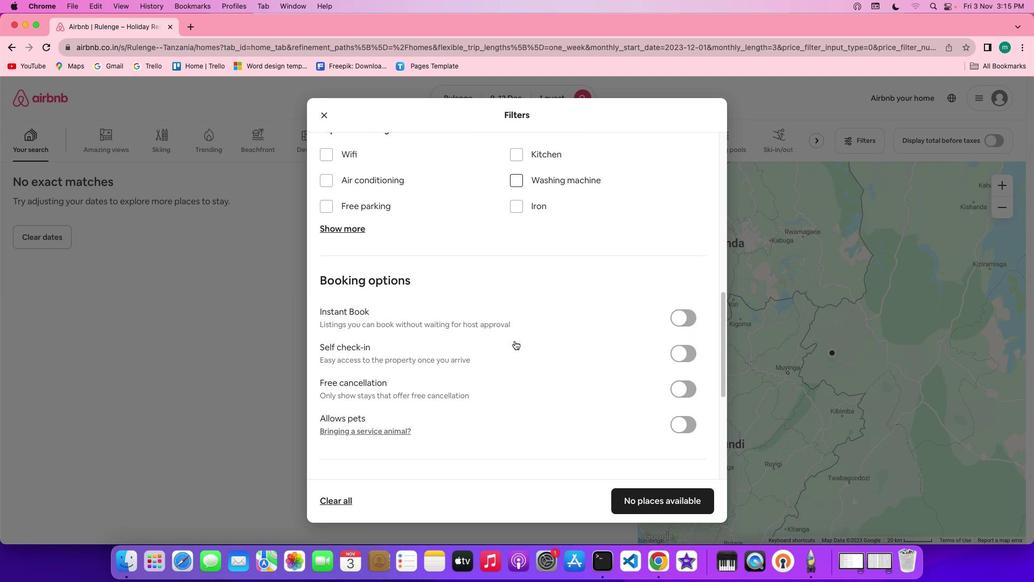 
Action: Mouse scrolled (493, 375) with delta (87, 36)
Screenshot: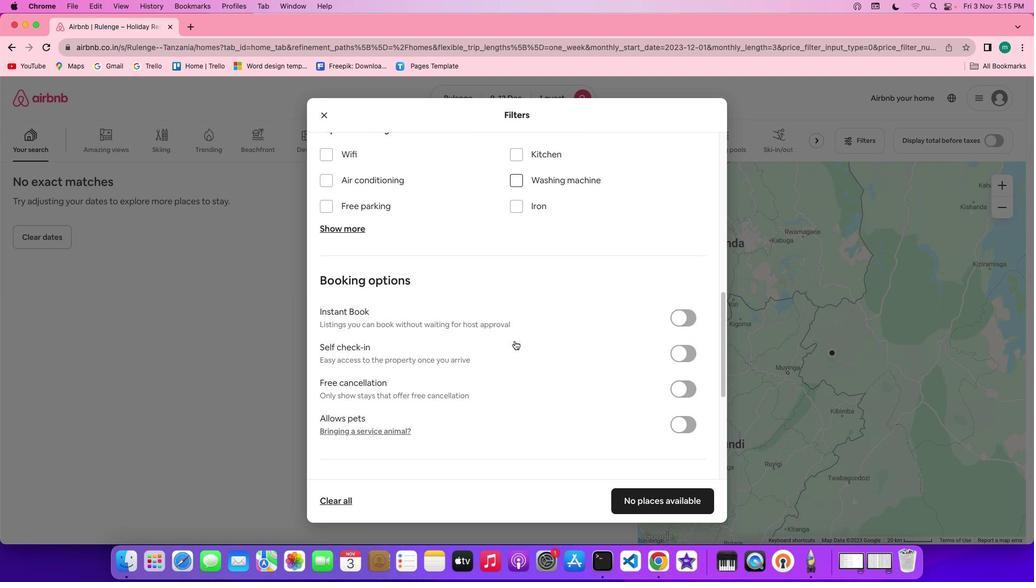 
Action: Mouse scrolled (493, 375) with delta (87, 36)
Screenshot: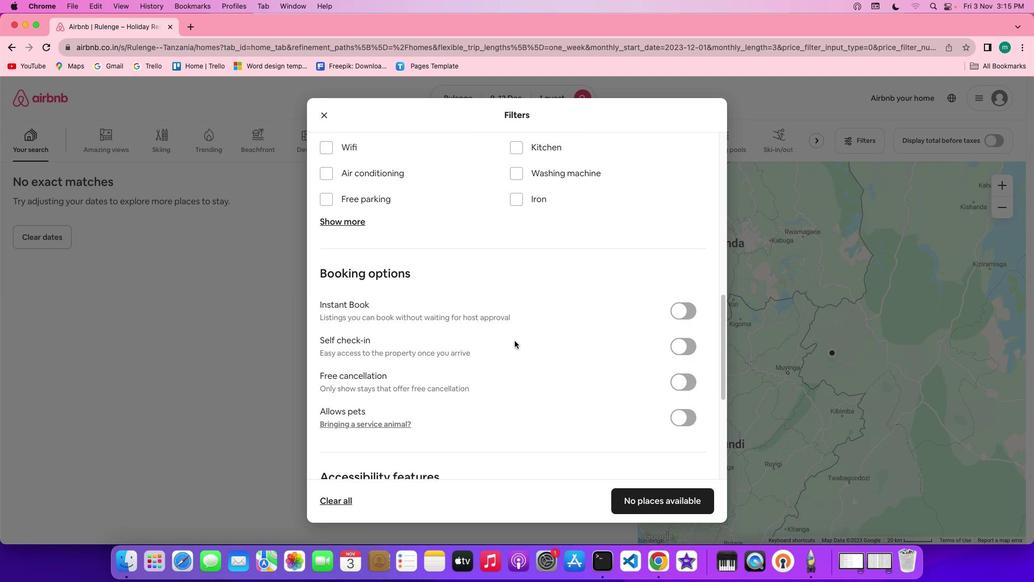 
Action: Mouse scrolled (493, 375) with delta (87, 36)
Screenshot: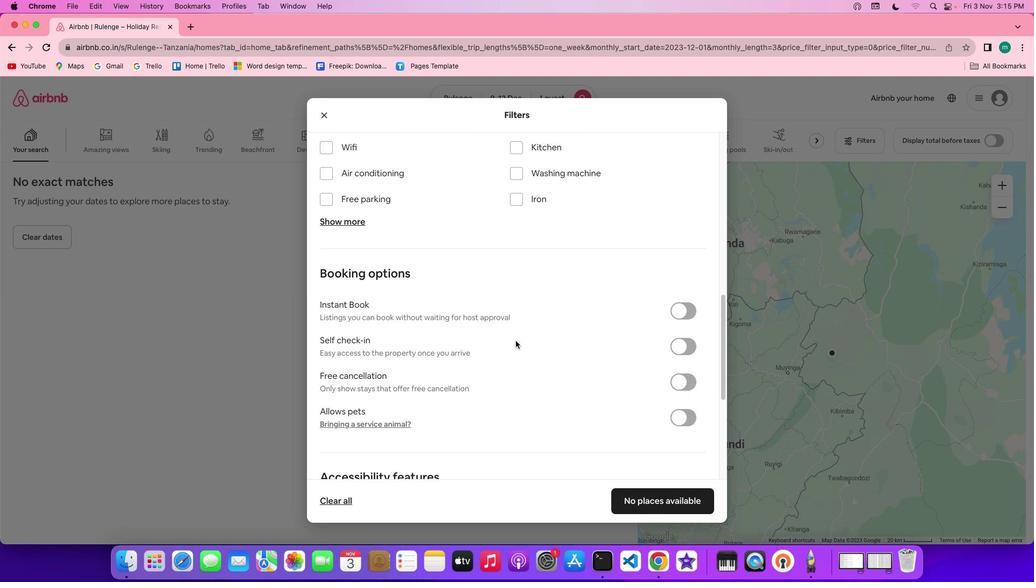 
Action: Mouse moved to (495, 375)
Screenshot: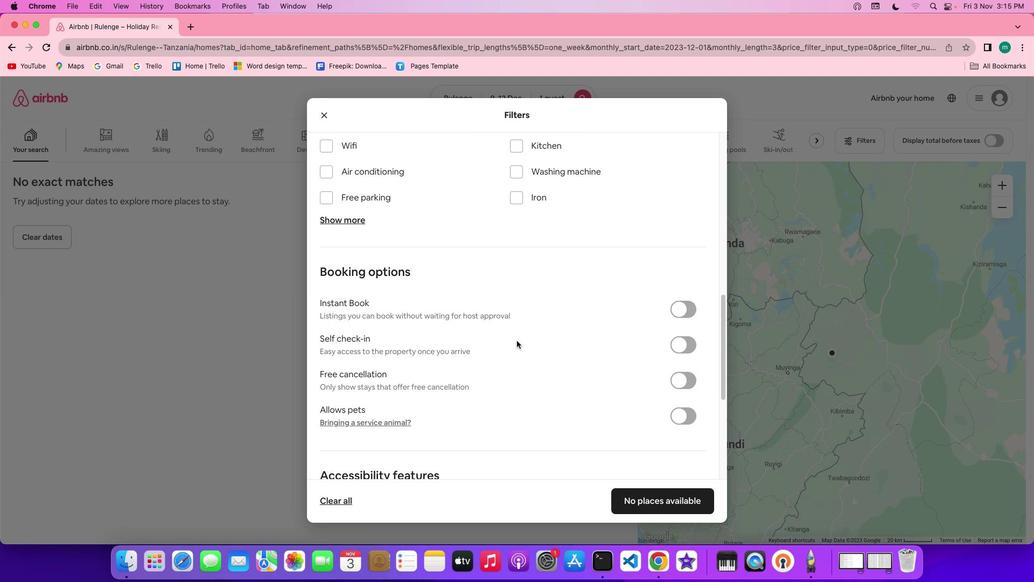
Action: Mouse scrolled (495, 375) with delta (87, 36)
Screenshot: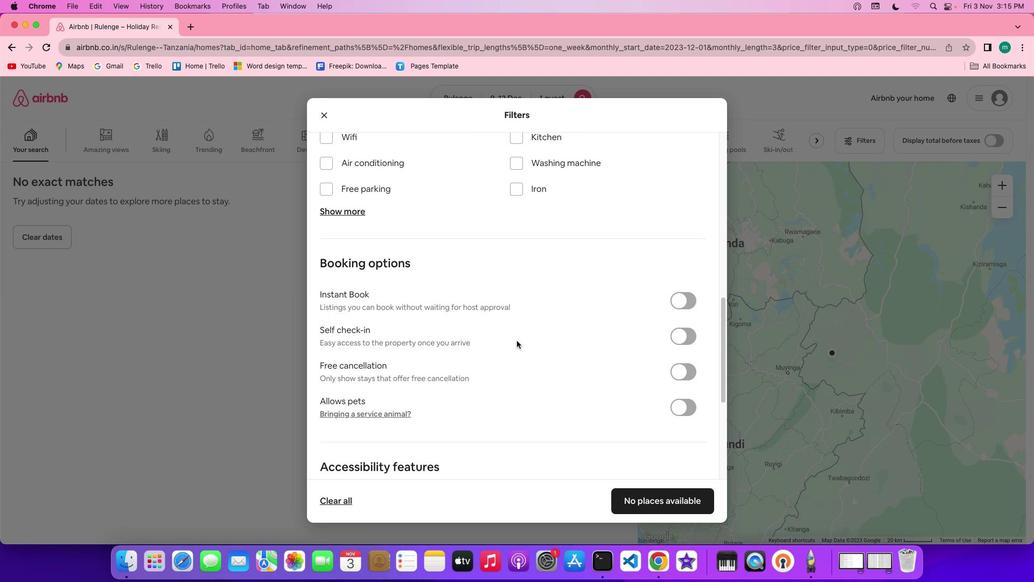 
Action: Mouse scrolled (495, 375) with delta (87, 36)
Screenshot: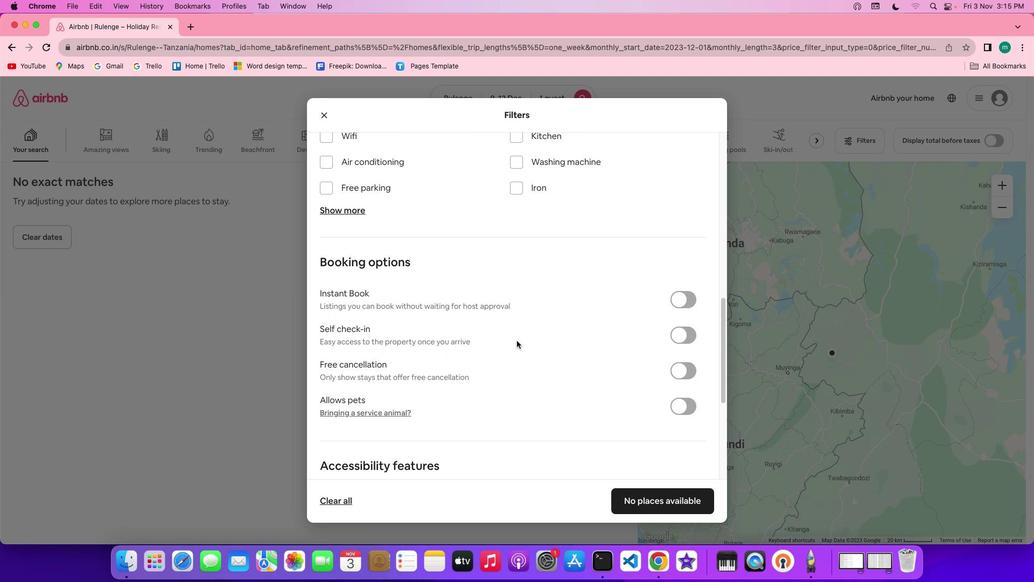 
Action: Mouse scrolled (495, 375) with delta (87, 36)
Screenshot: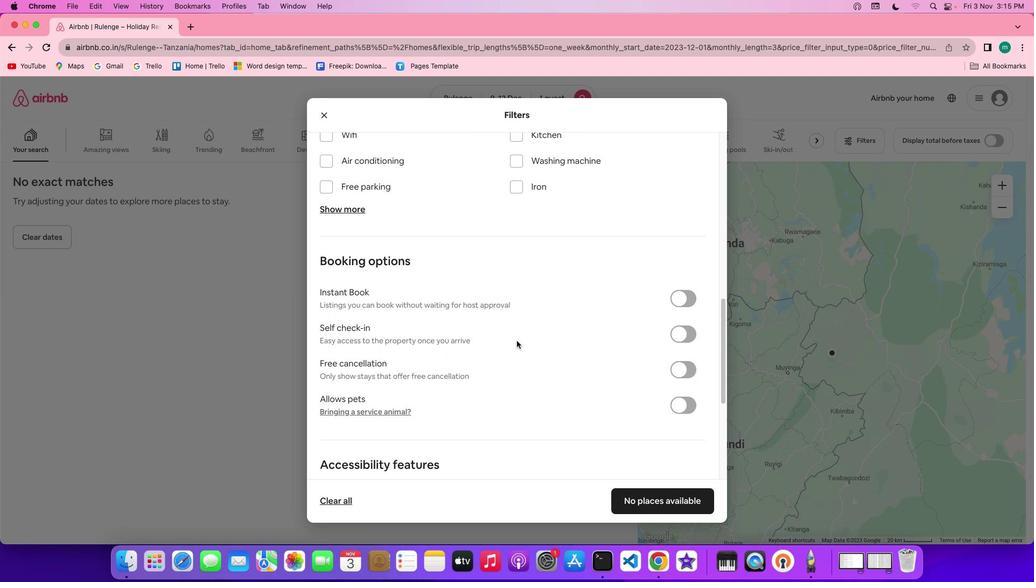 
Action: Mouse scrolled (495, 375) with delta (87, 36)
Screenshot: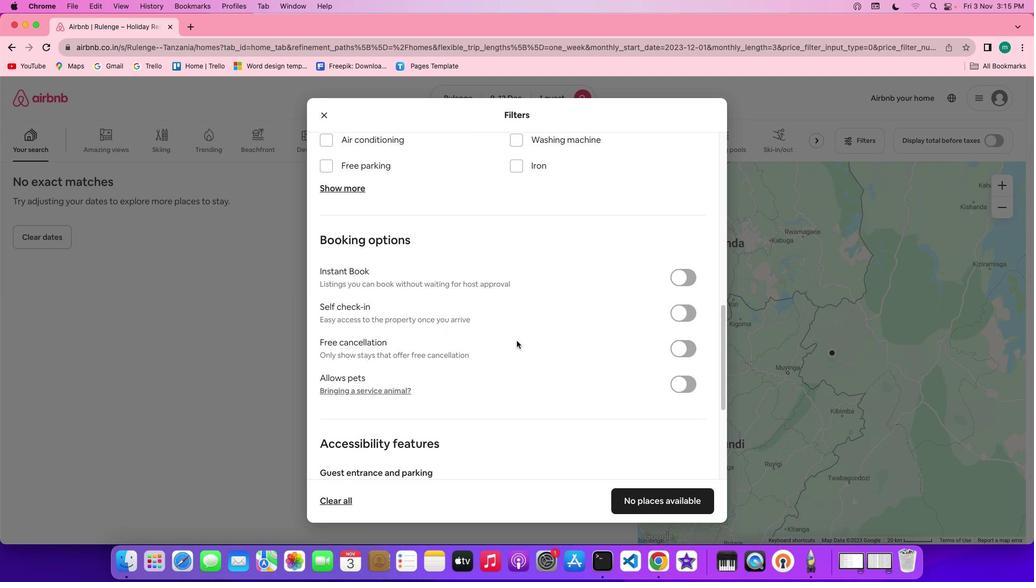 
Action: Mouse scrolled (495, 375) with delta (87, 36)
Screenshot: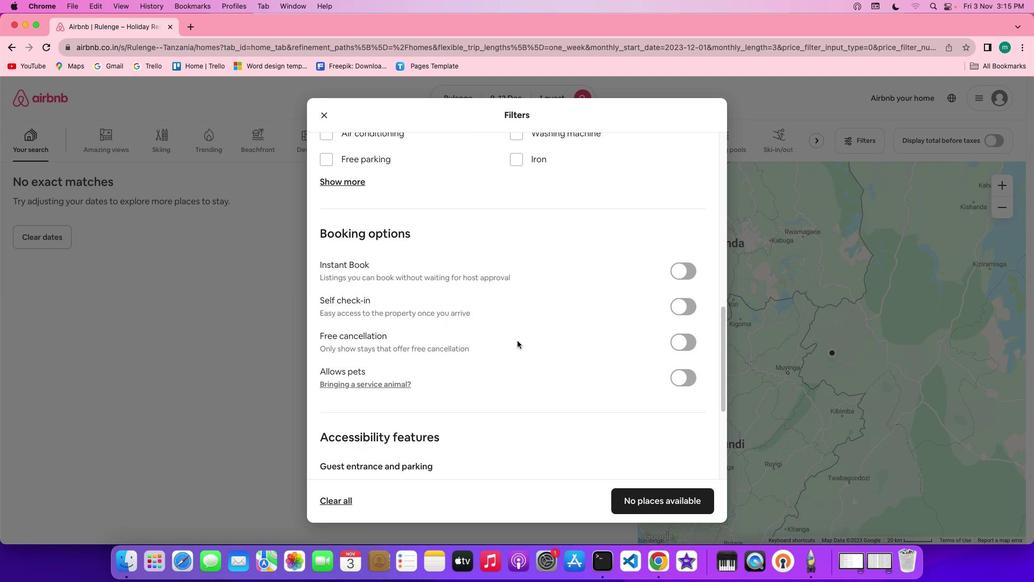 
Action: Mouse scrolled (495, 375) with delta (87, 36)
Screenshot: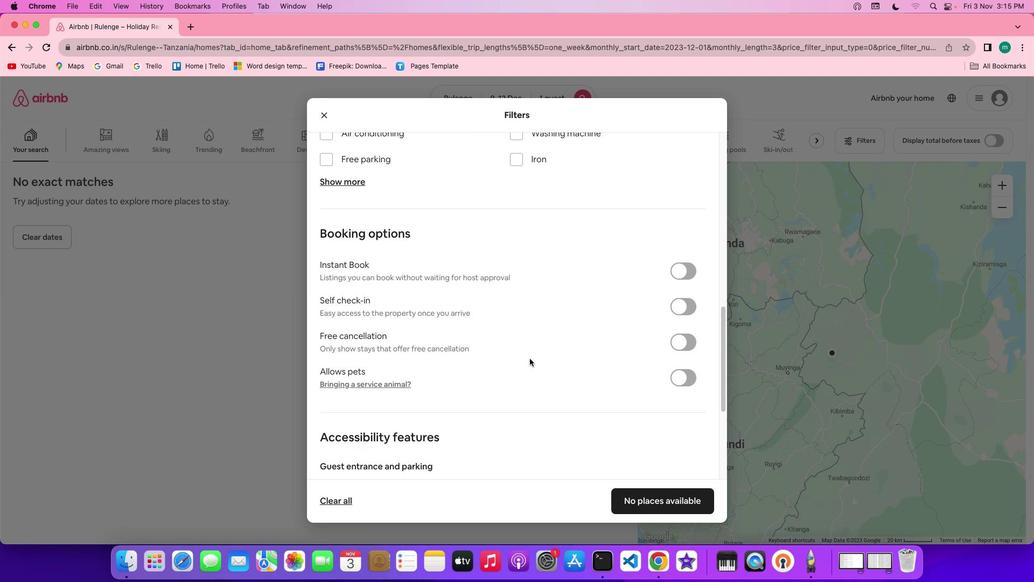 
Action: Mouse moved to (516, 409)
Screenshot: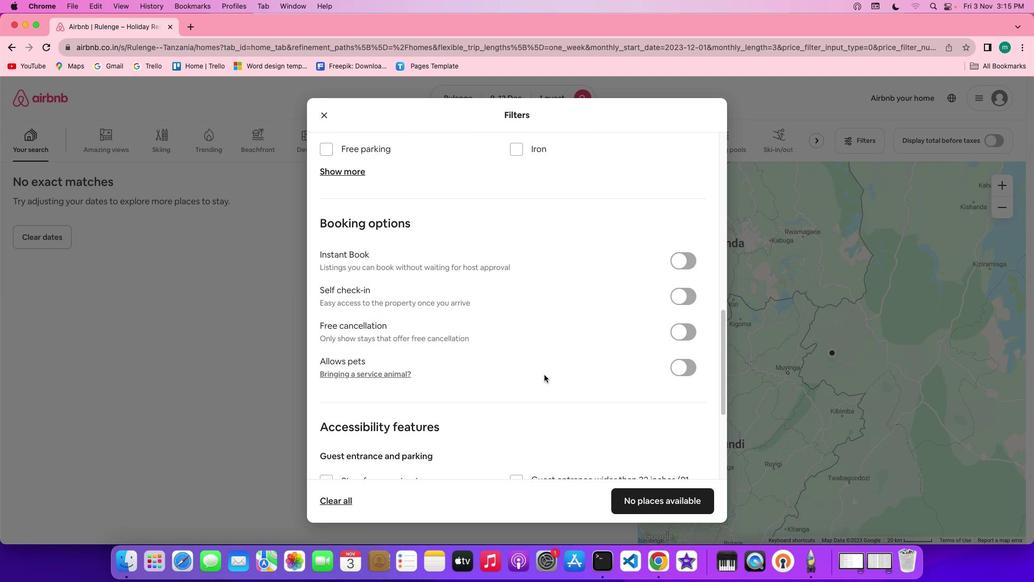 
Action: Mouse scrolled (516, 409) with delta (87, 36)
Screenshot: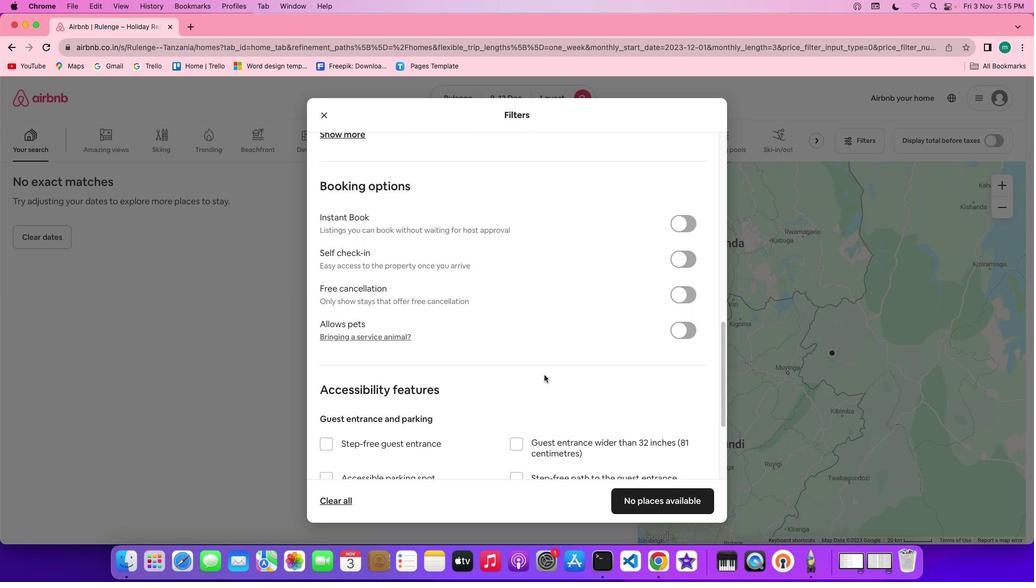 
Action: Mouse scrolled (516, 409) with delta (87, 36)
Screenshot: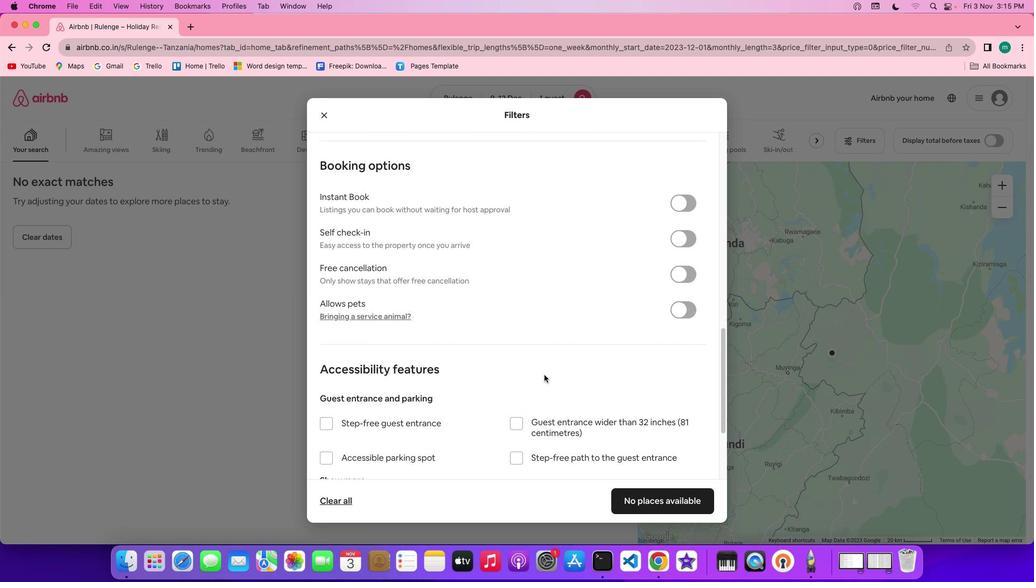 
Action: Mouse scrolled (516, 409) with delta (87, 36)
Screenshot: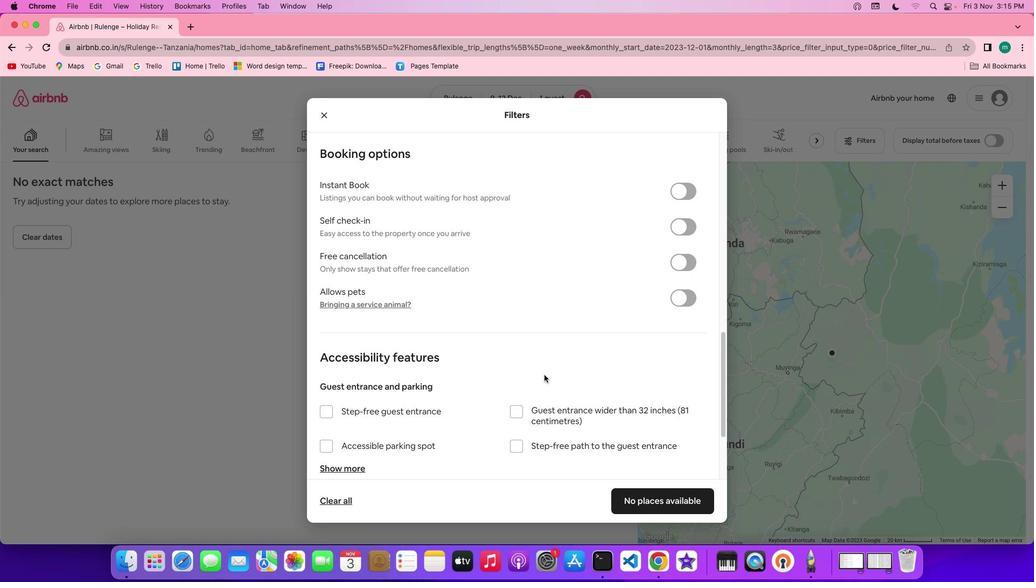 
Action: Mouse scrolled (516, 409) with delta (87, 36)
Screenshot: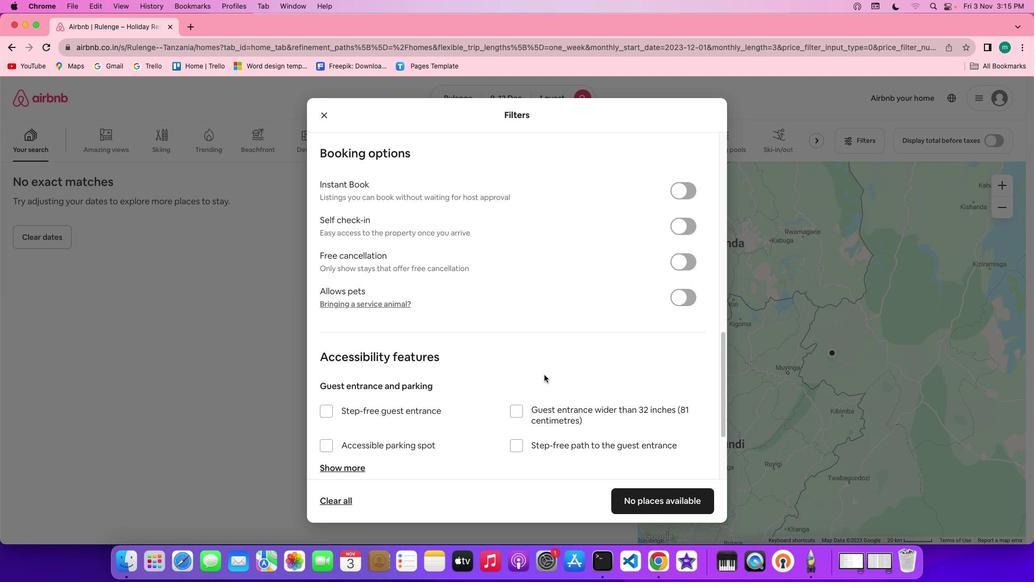 
Action: Mouse scrolled (516, 409) with delta (87, 36)
Screenshot: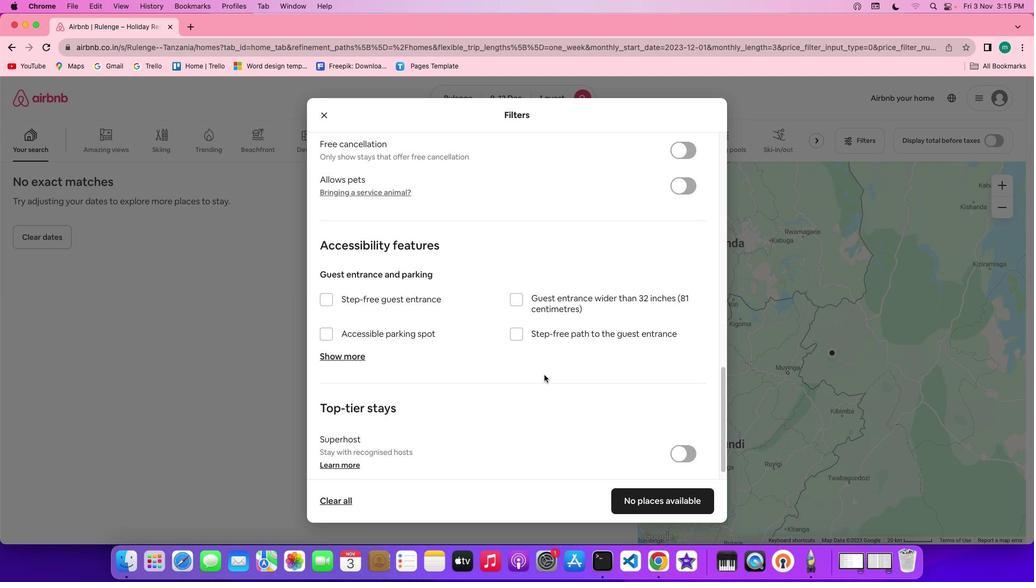 
Action: Mouse scrolled (516, 409) with delta (87, 36)
Screenshot: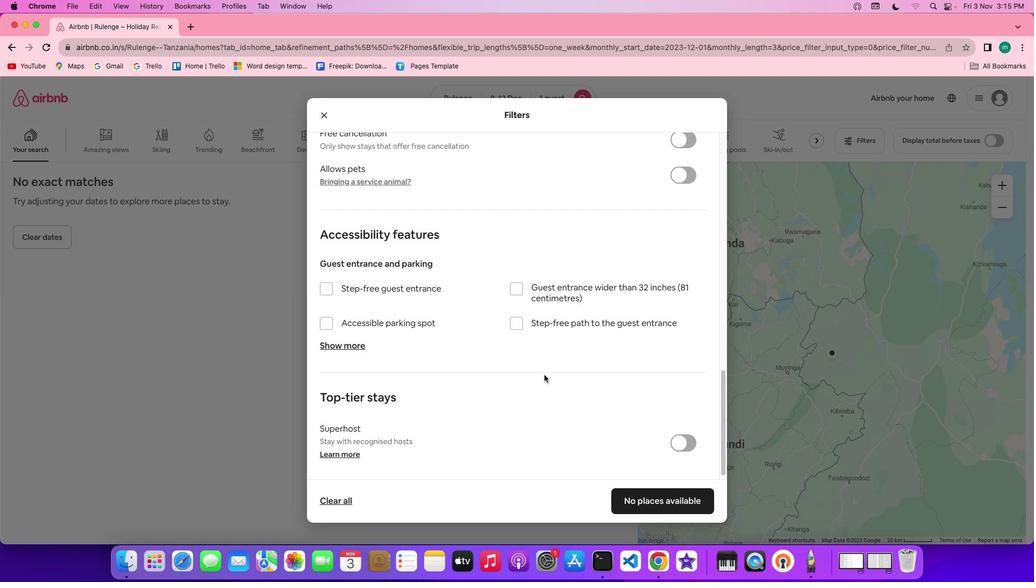 
Action: Mouse scrolled (516, 409) with delta (87, 36)
Screenshot: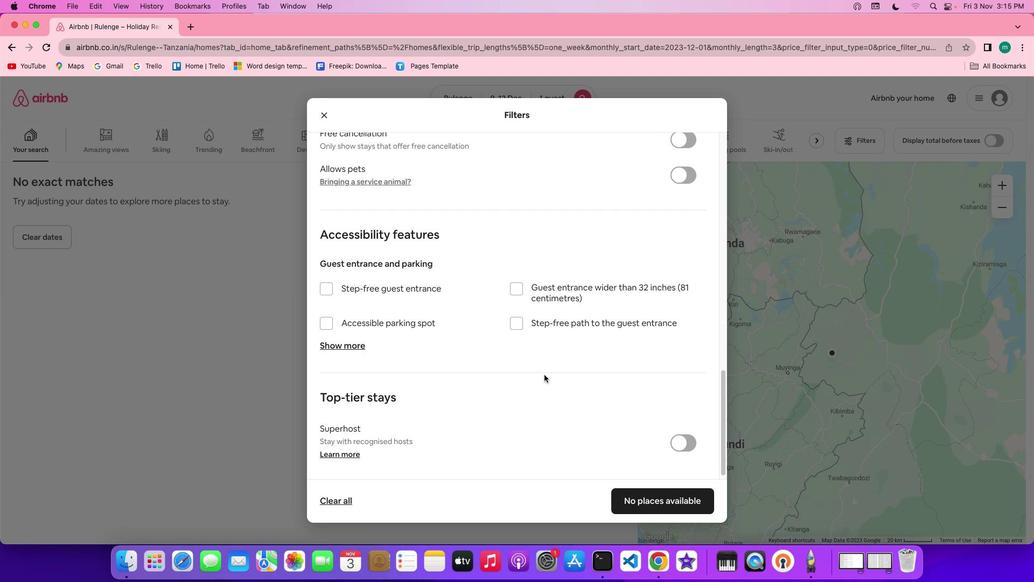 
Action: Mouse scrolled (516, 409) with delta (87, 35)
Screenshot: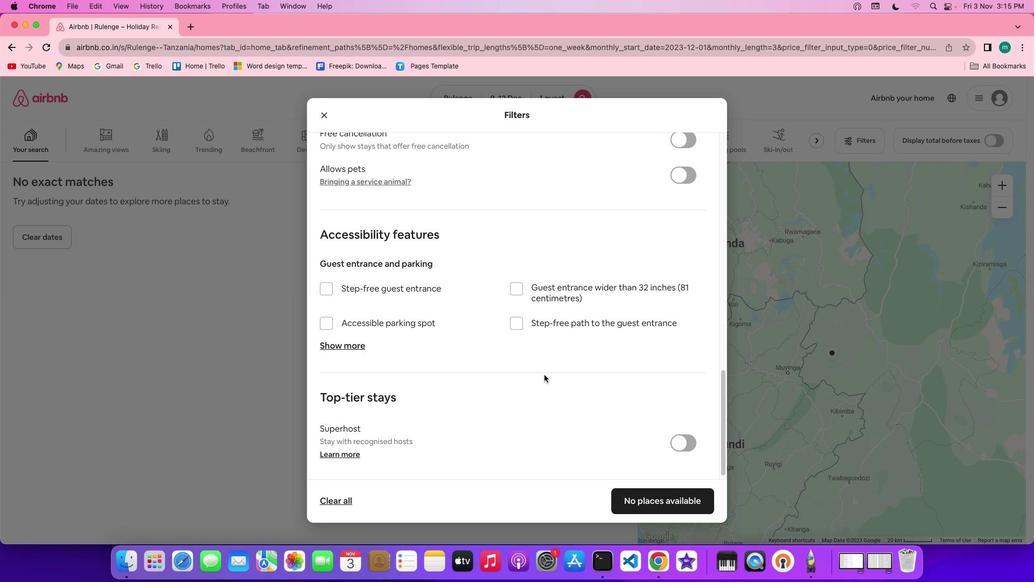 
Action: Mouse scrolled (516, 409) with delta (87, 36)
Screenshot: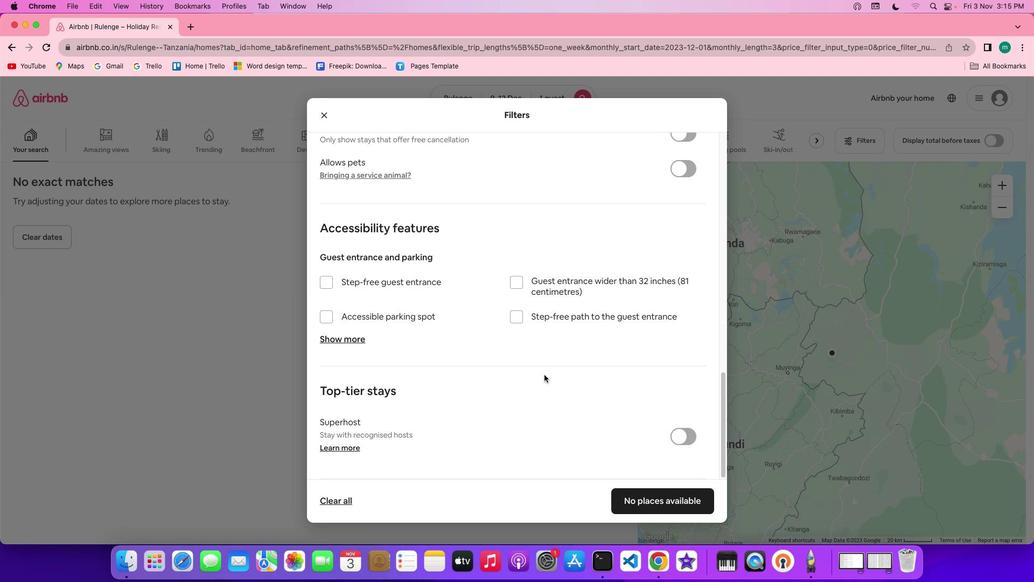 
Action: Mouse scrolled (516, 409) with delta (87, 36)
Screenshot: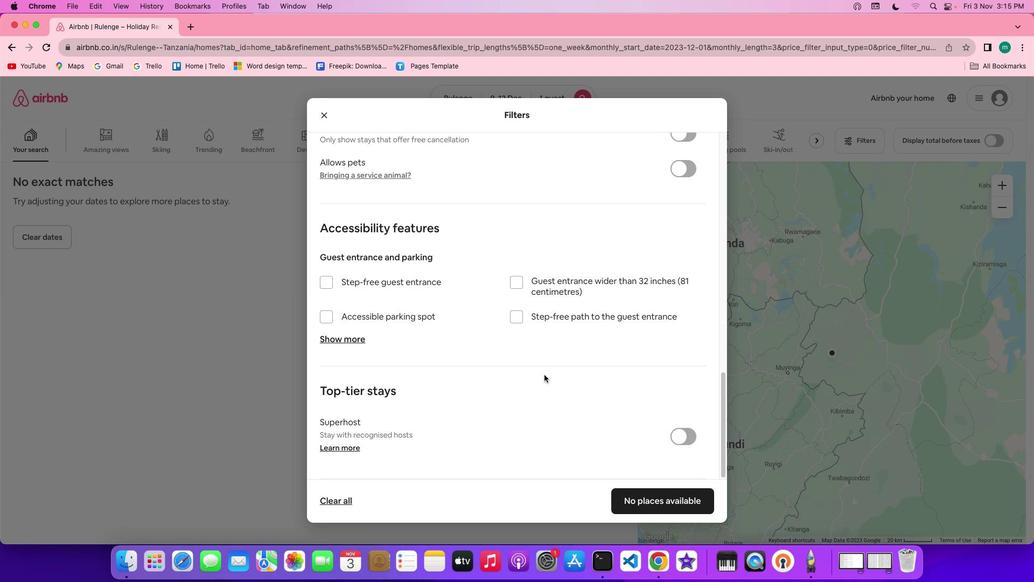 
Action: Mouse scrolled (516, 409) with delta (87, 35)
Screenshot: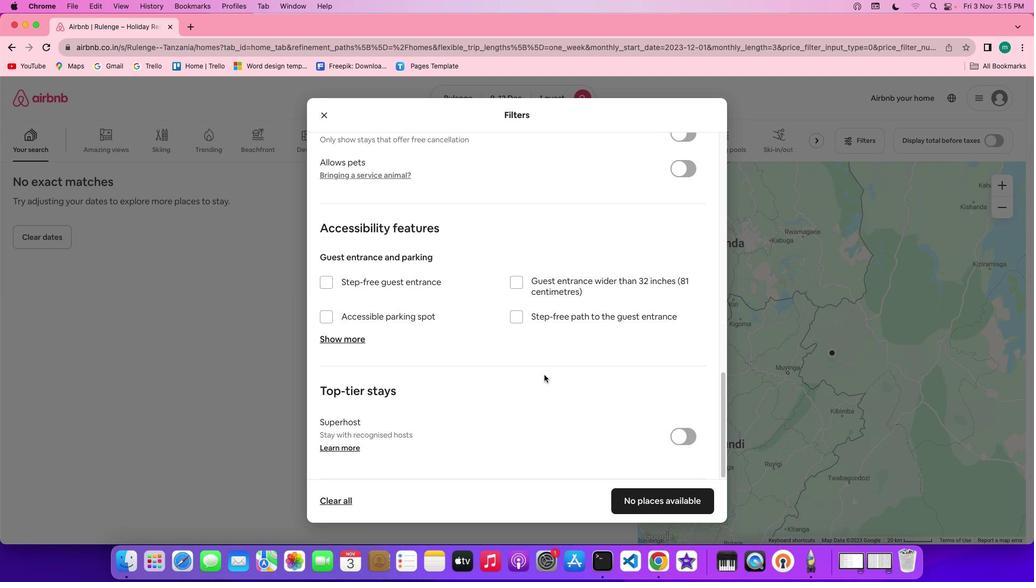 
Action: Mouse scrolled (516, 409) with delta (87, 33)
Screenshot: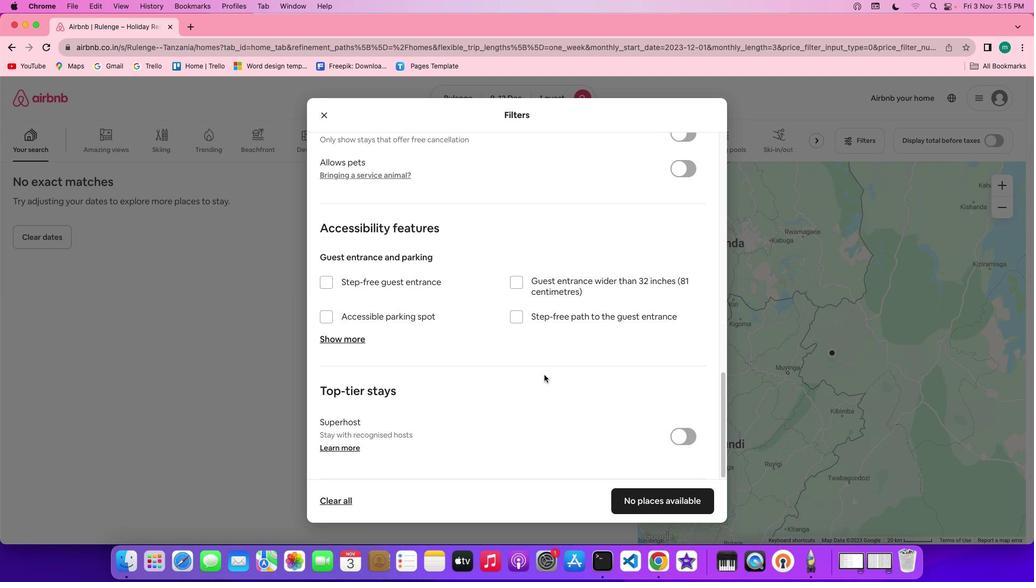 
Action: Mouse scrolled (516, 409) with delta (87, 33)
Screenshot: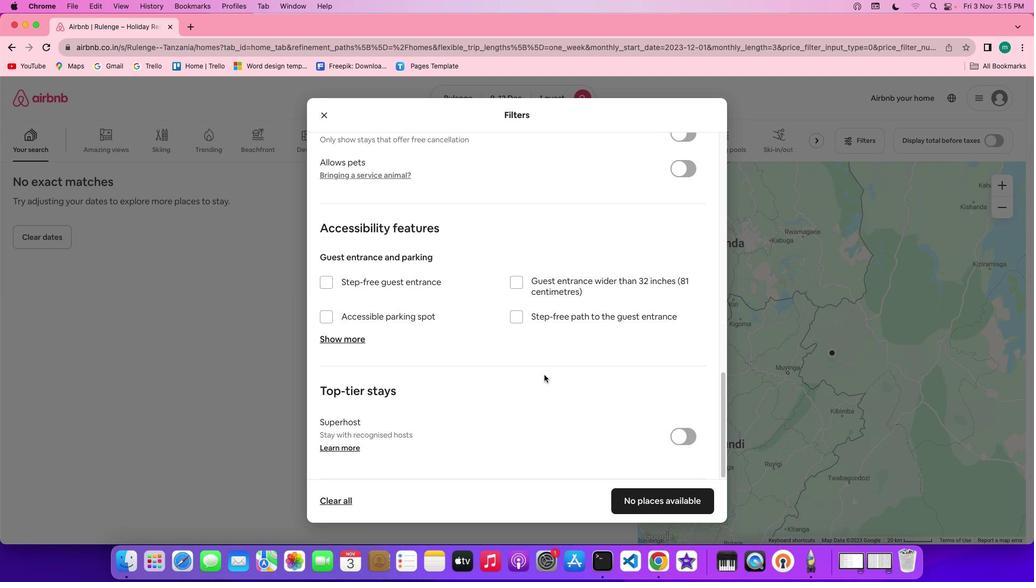 
Action: Mouse scrolled (516, 409) with delta (87, 33)
Screenshot: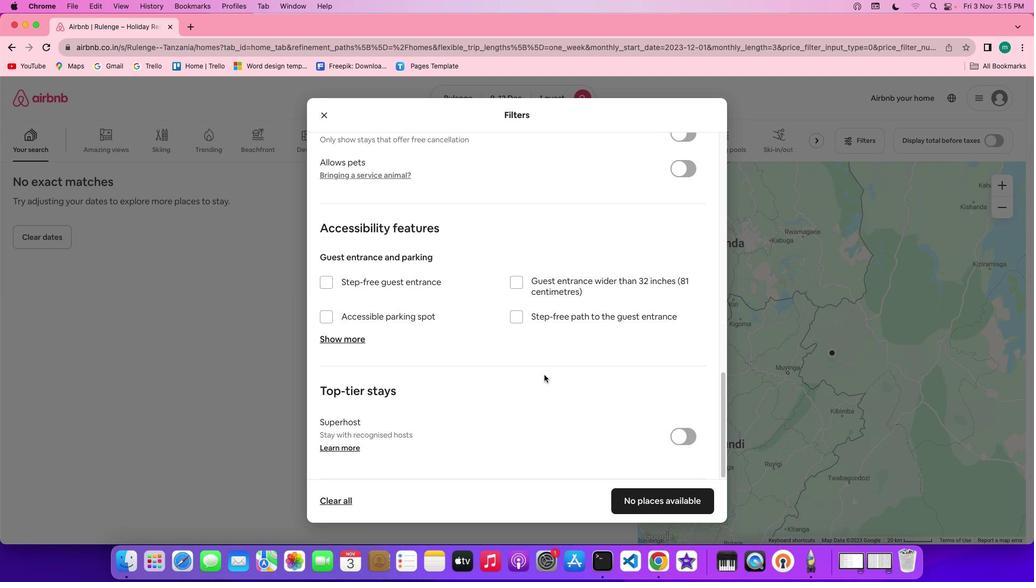 
Action: Mouse scrolled (516, 409) with delta (87, 36)
Screenshot: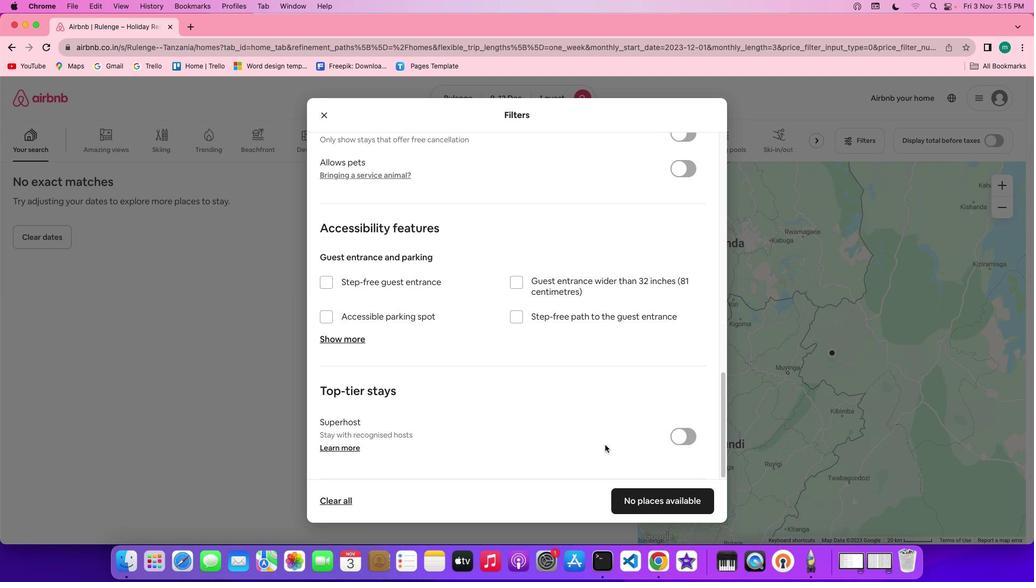 
Action: Mouse scrolled (516, 409) with delta (87, 36)
Screenshot: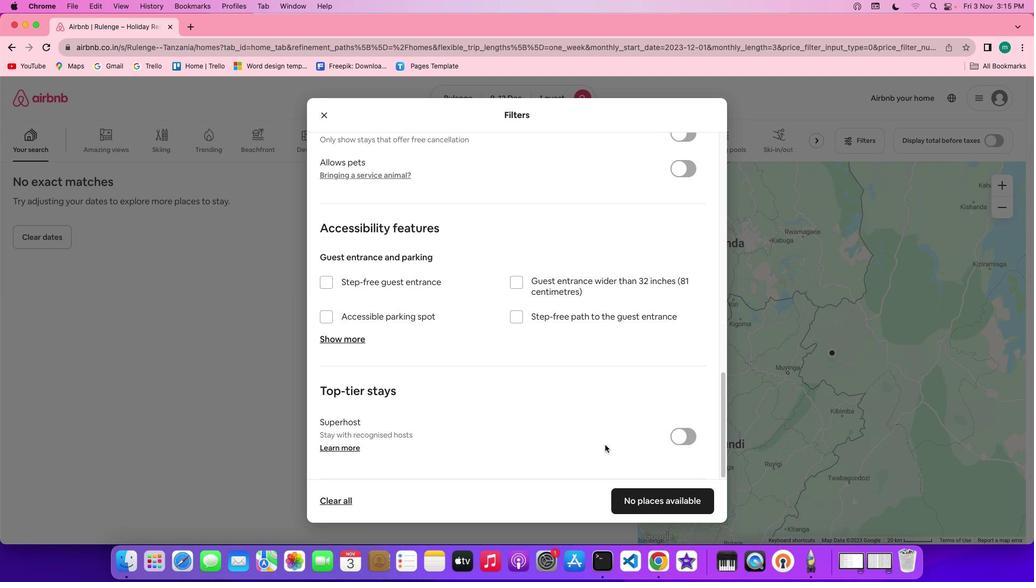 
Action: Mouse scrolled (516, 409) with delta (87, 35)
Screenshot: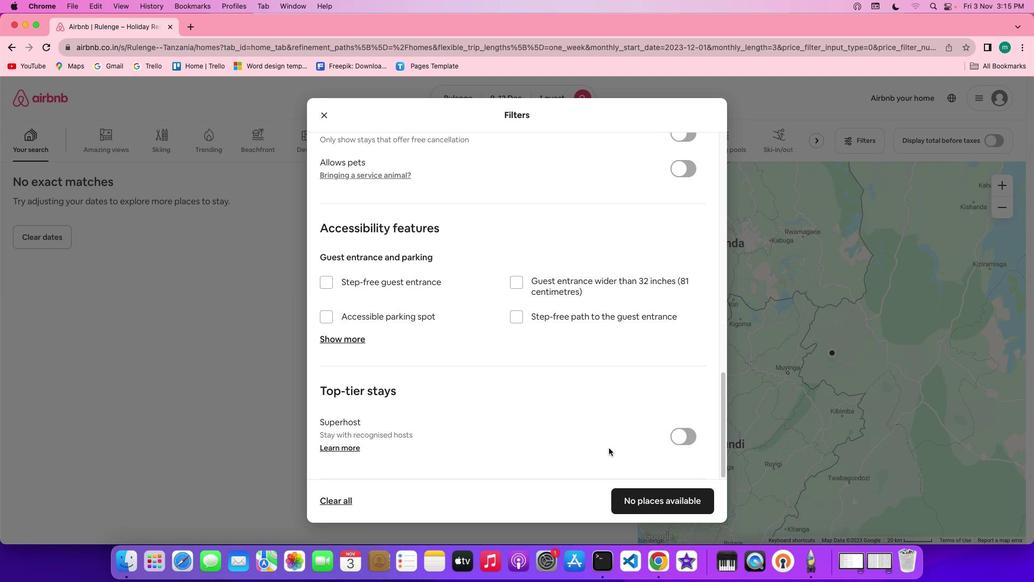 
Action: Mouse scrolled (516, 409) with delta (87, 33)
Screenshot: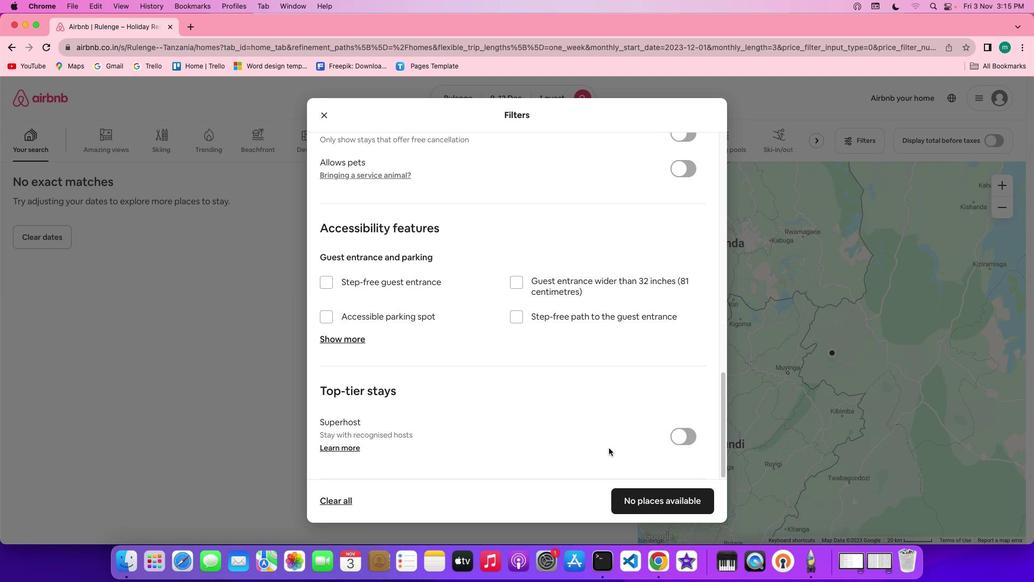 
Action: Mouse scrolled (516, 409) with delta (87, 33)
Screenshot: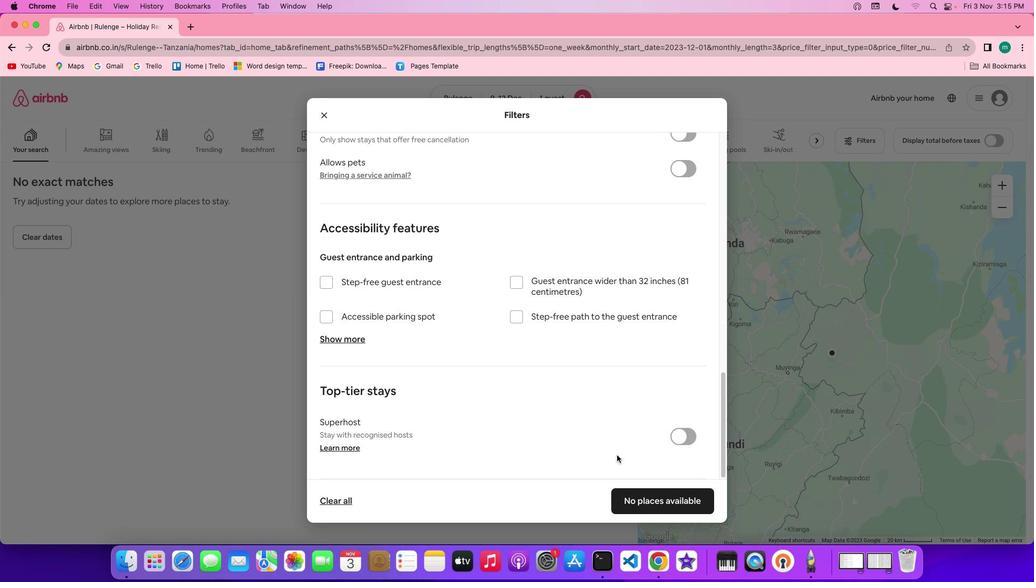 
Action: Mouse moved to (612, 527)
Screenshot: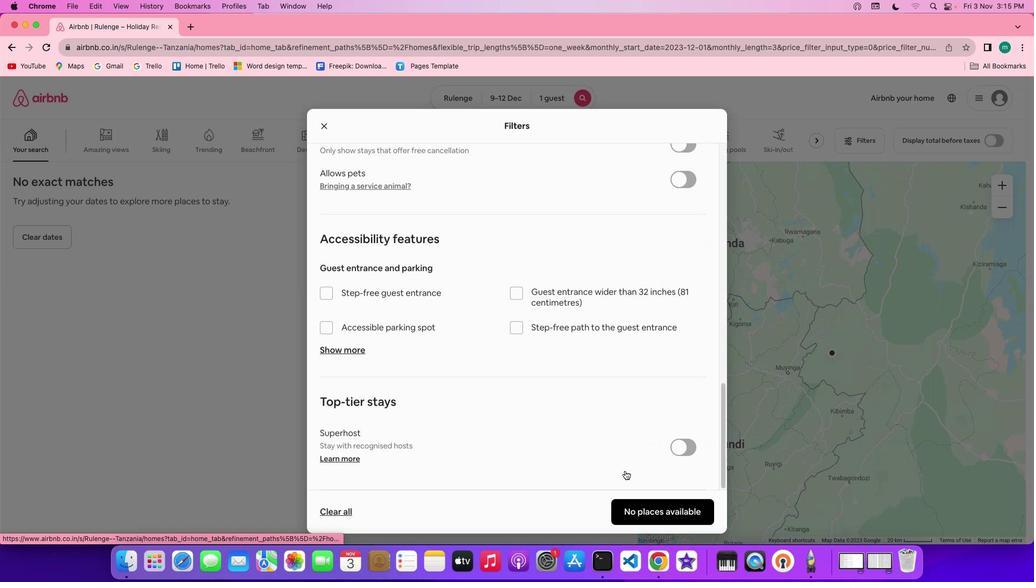 
Action: Mouse pressed left at (612, 527)
Screenshot: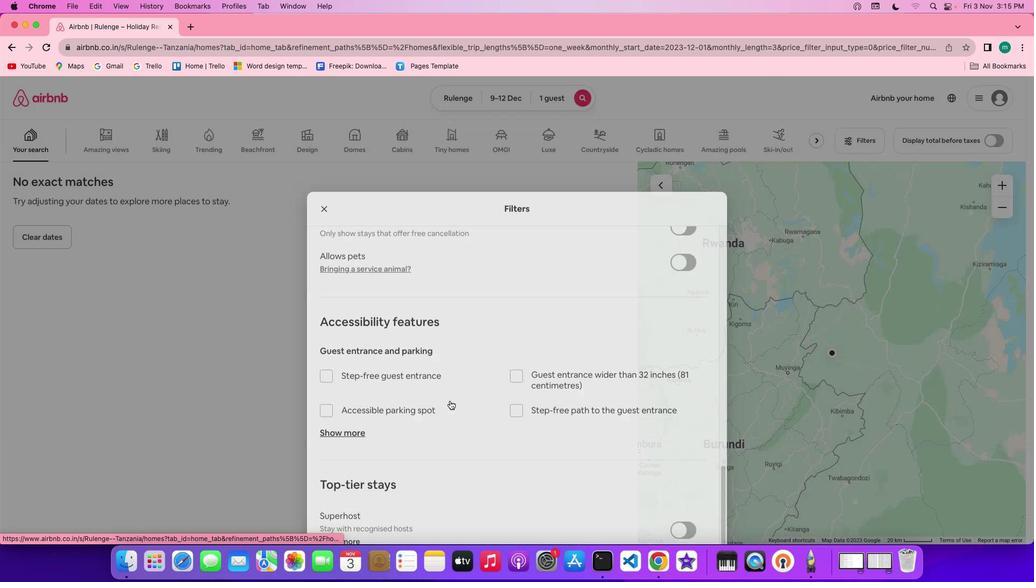 
Action: Mouse moved to (352, 374)
Screenshot: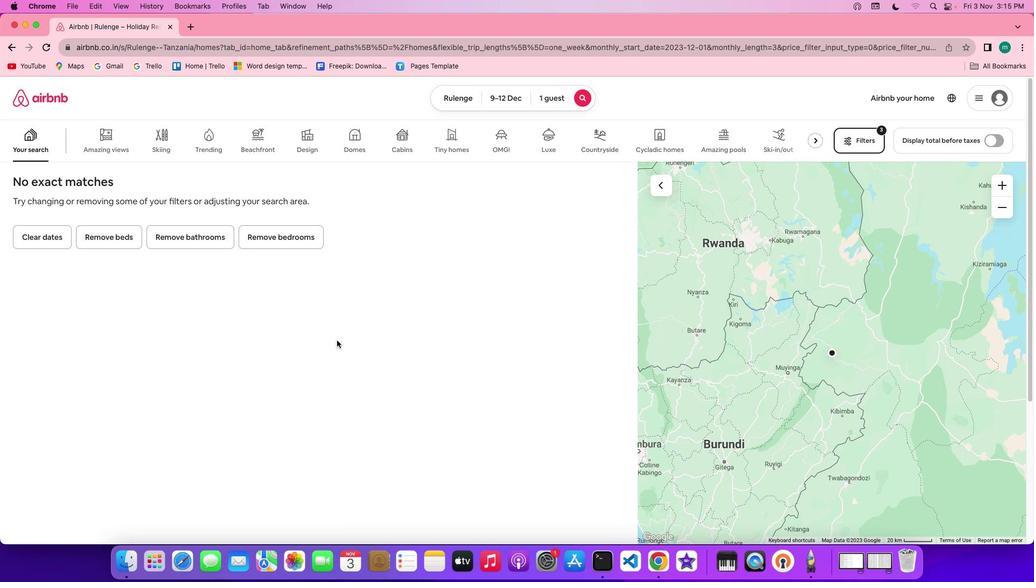 
